 Task: Create a due date automation trigger when advanced on, on the monday of the week before a card is due add dates not starting next week at 11:00 AM.
Action: Mouse moved to (1047, 320)
Screenshot: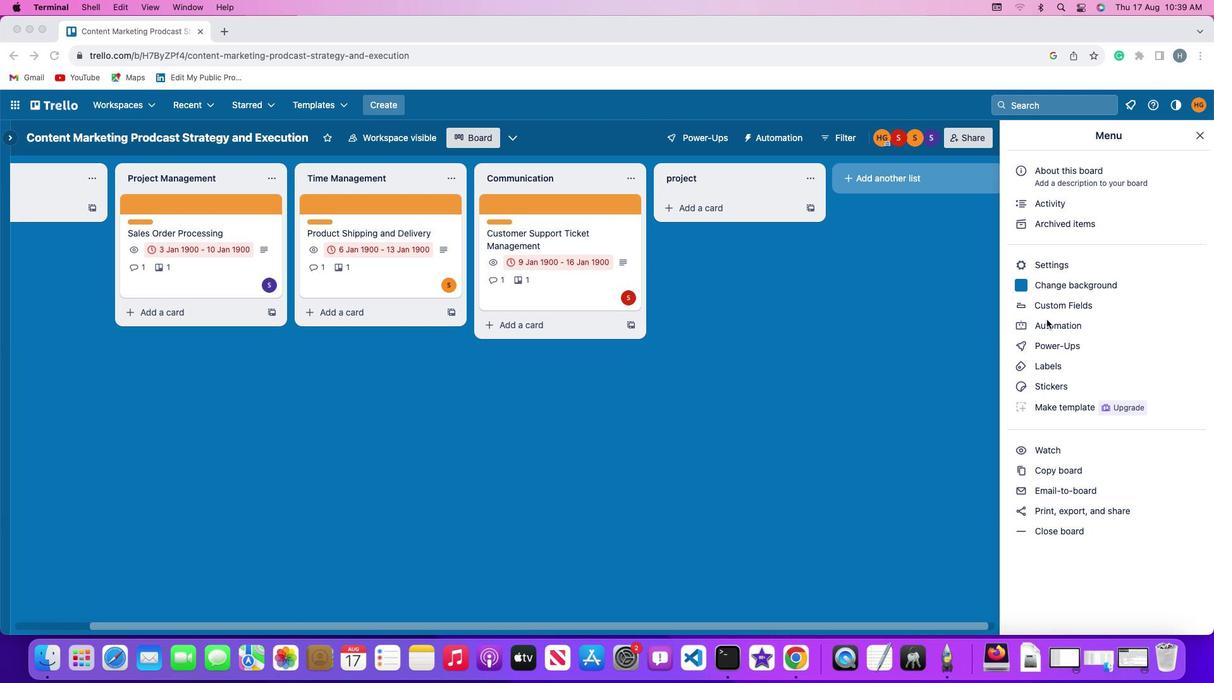 
Action: Mouse pressed left at (1047, 320)
Screenshot: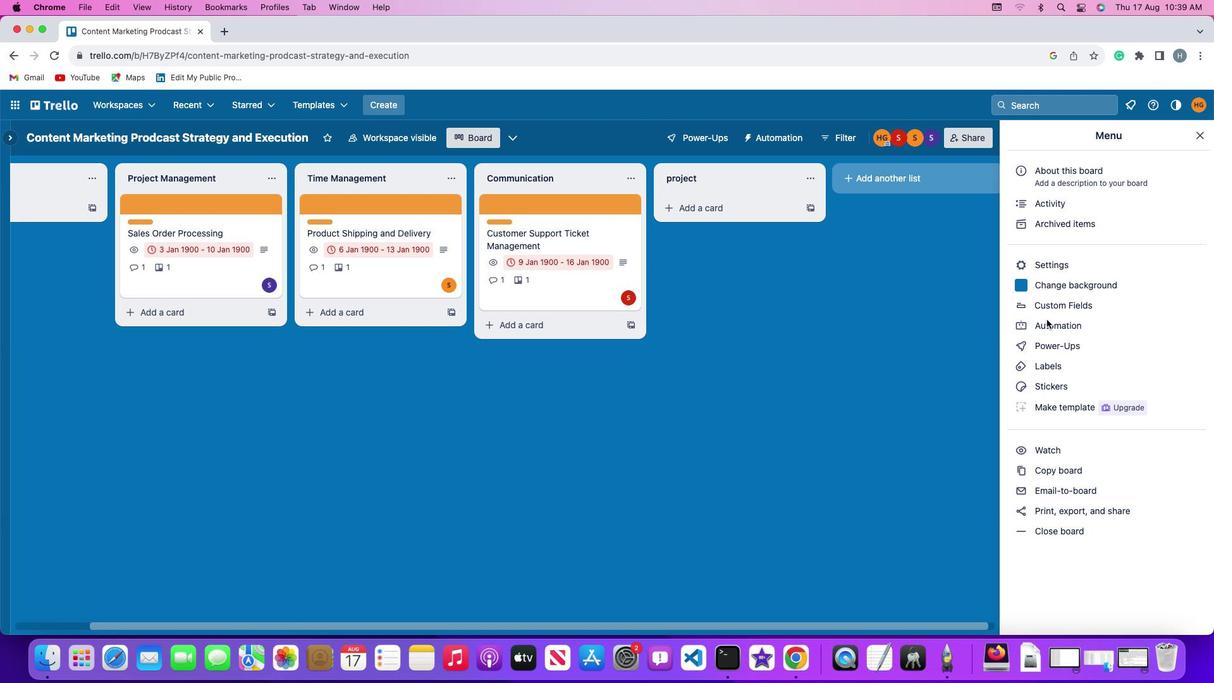 
Action: Mouse pressed left at (1047, 320)
Screenshot: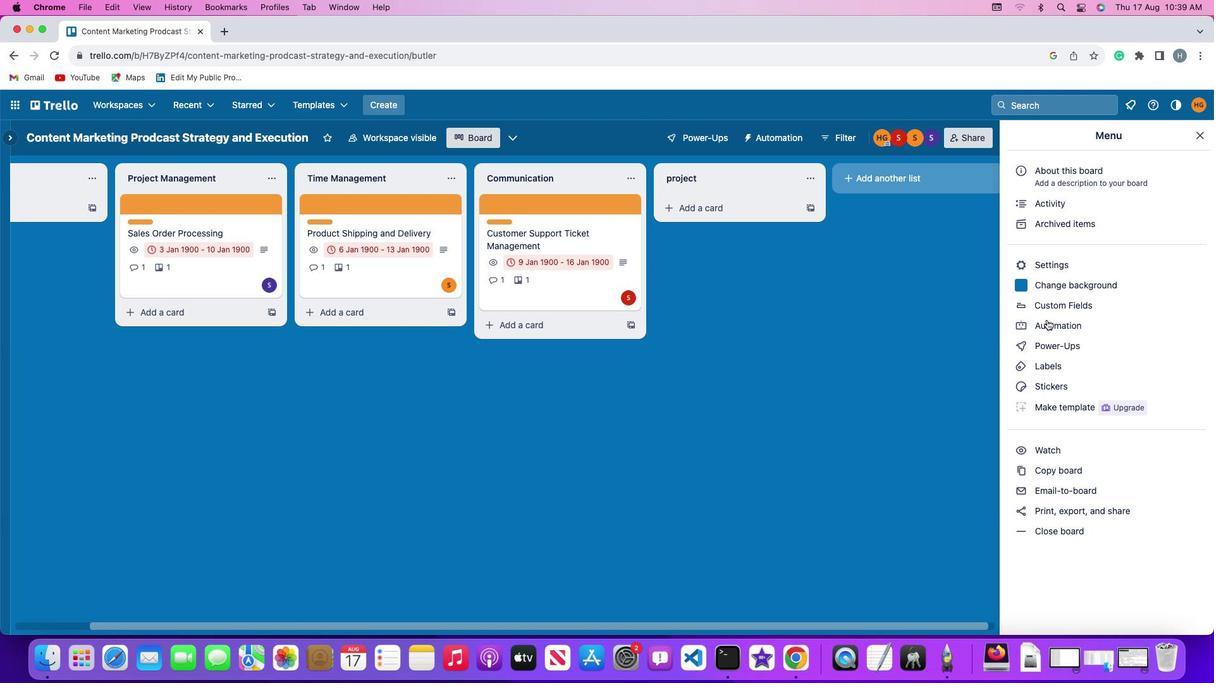 
Action: Mouse moved to (71, 295)
Screenshot: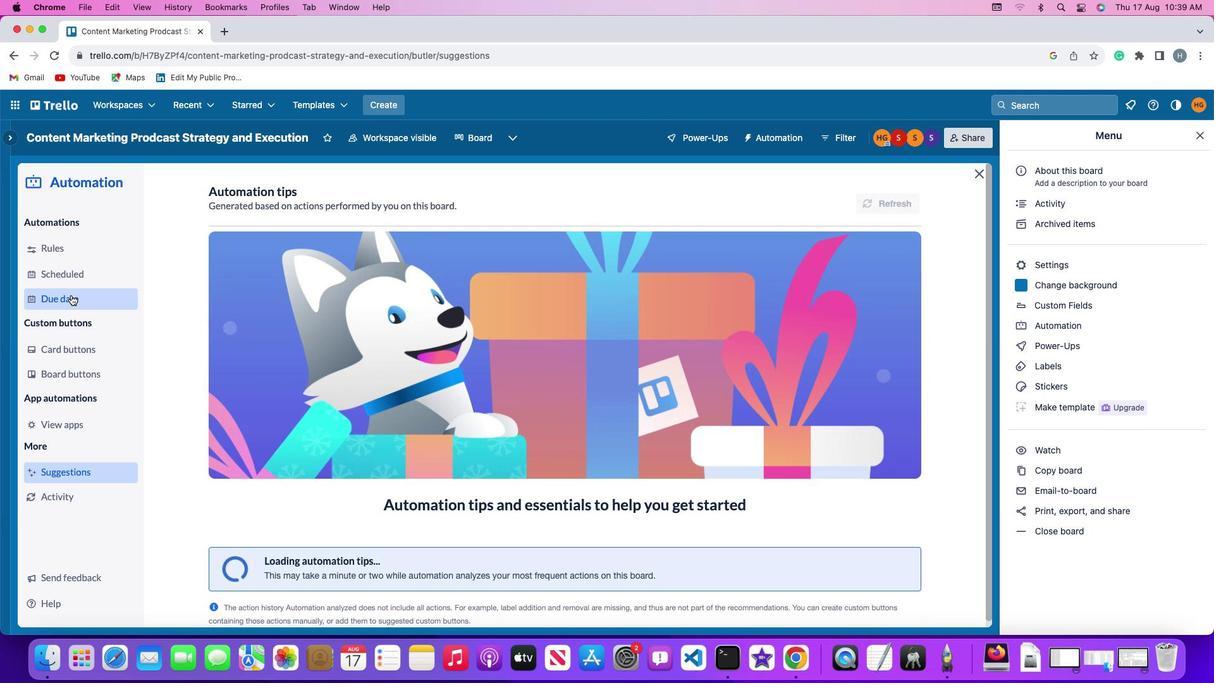 
Action: Mouse pressed left at (71, 295)
Screenshot: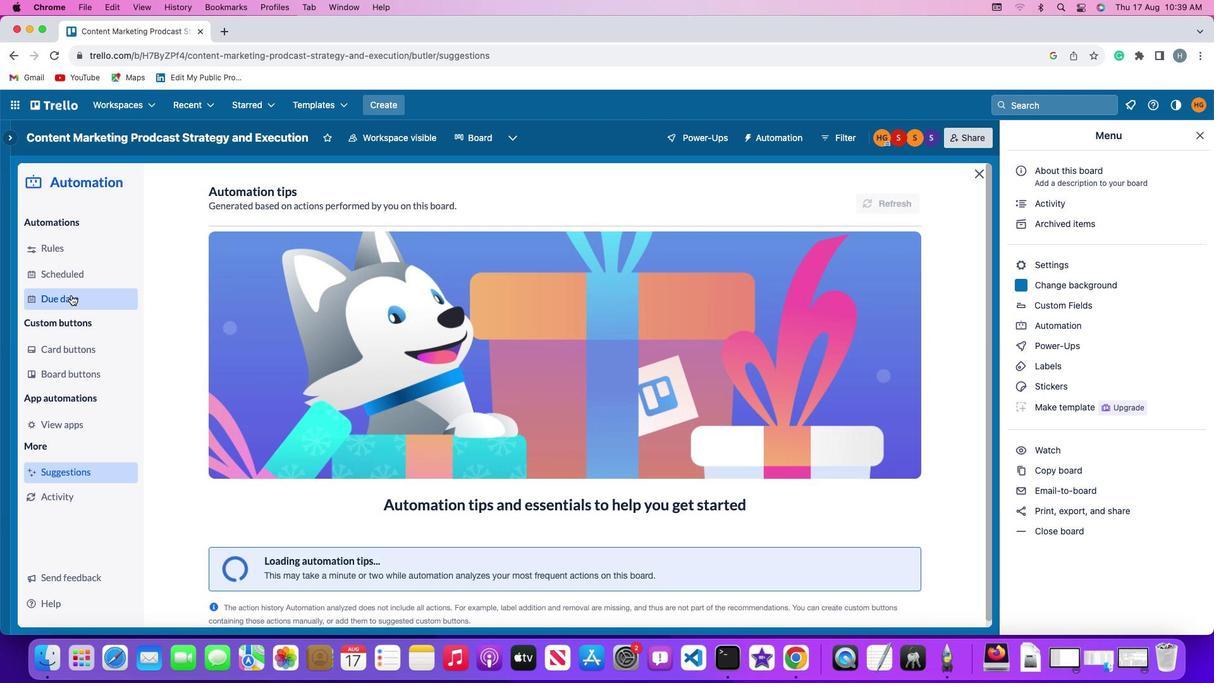 
Action: Mouse moved to (862, 196)
Screenshot: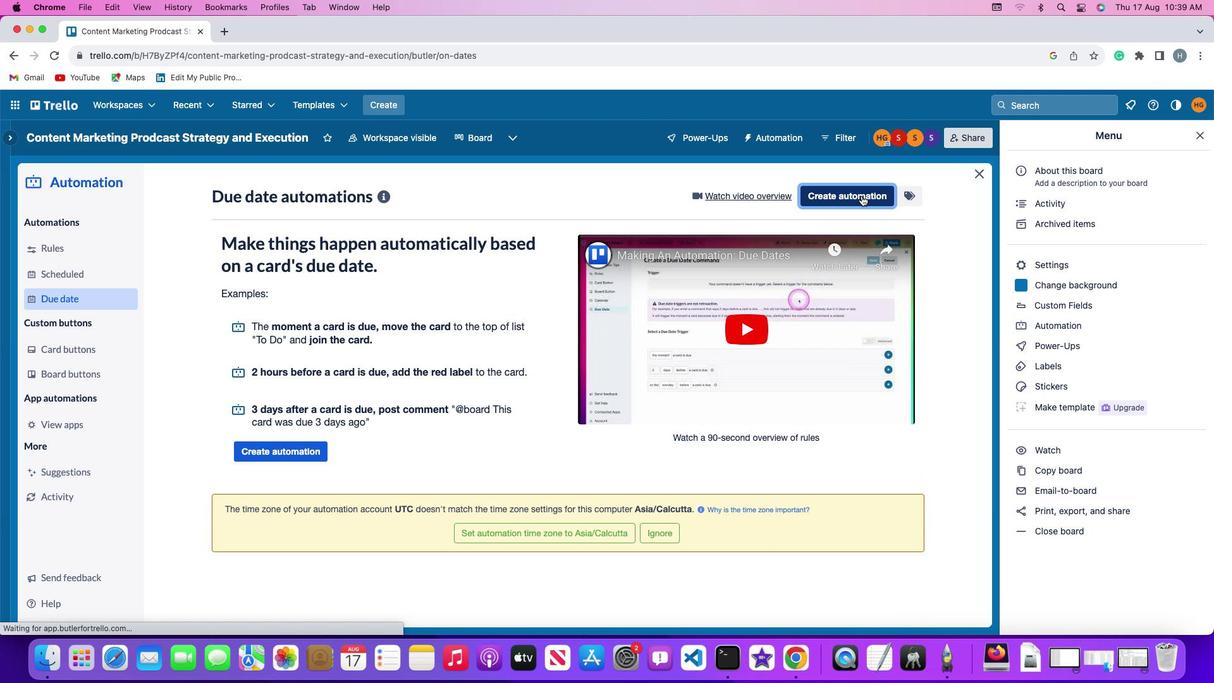 
Action: Mouse pressed left at (862, 196)
Screenshot: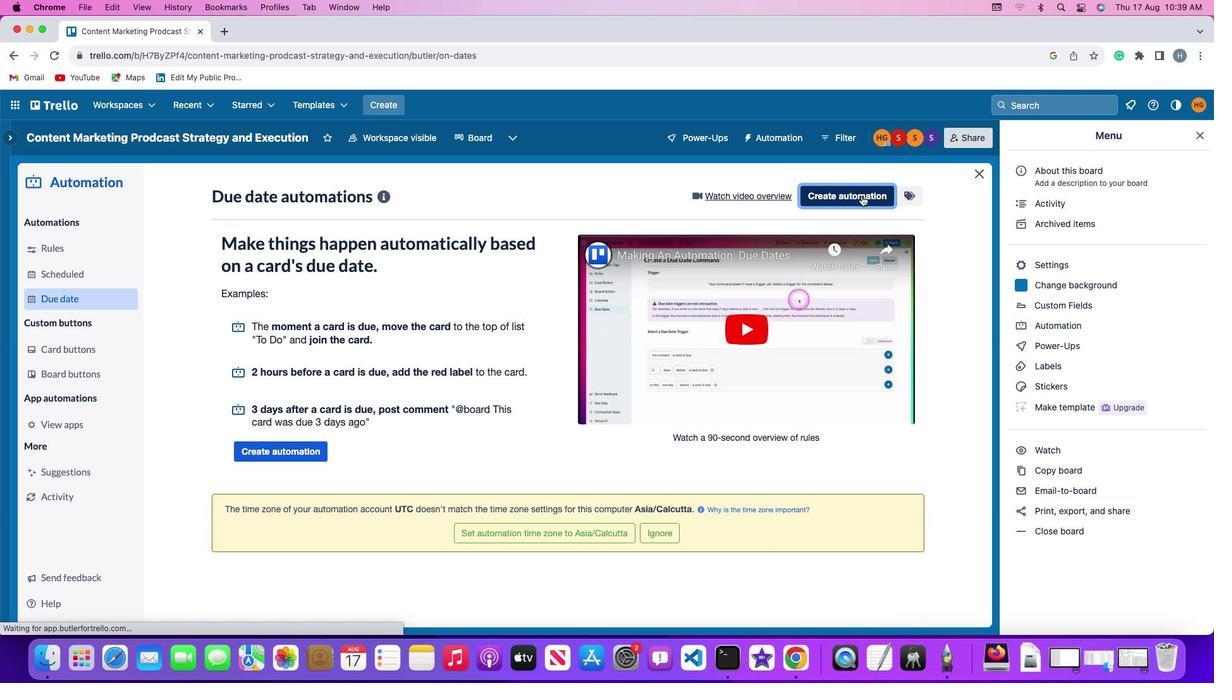 
Action: Mouse moved to (239, 316)
Screenshot: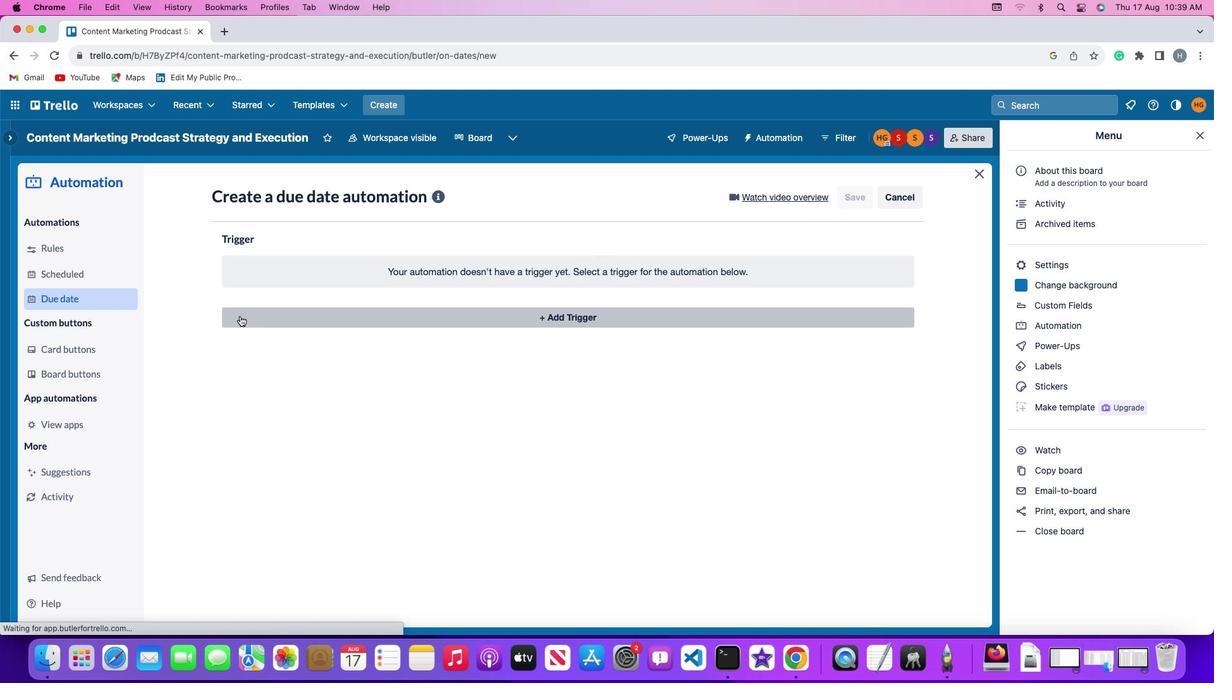 
Action: Mouse pressed left at (239, 316)
Screenshot: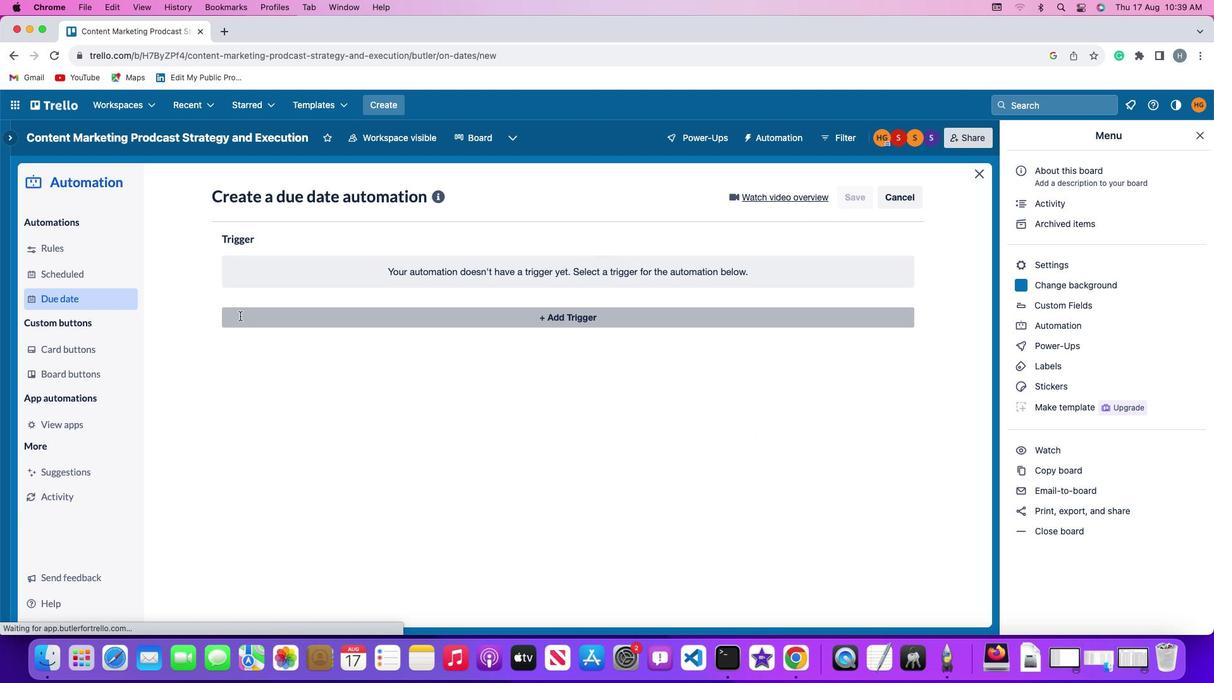
Action: Mouse moved to (278, 546)
Screenshot: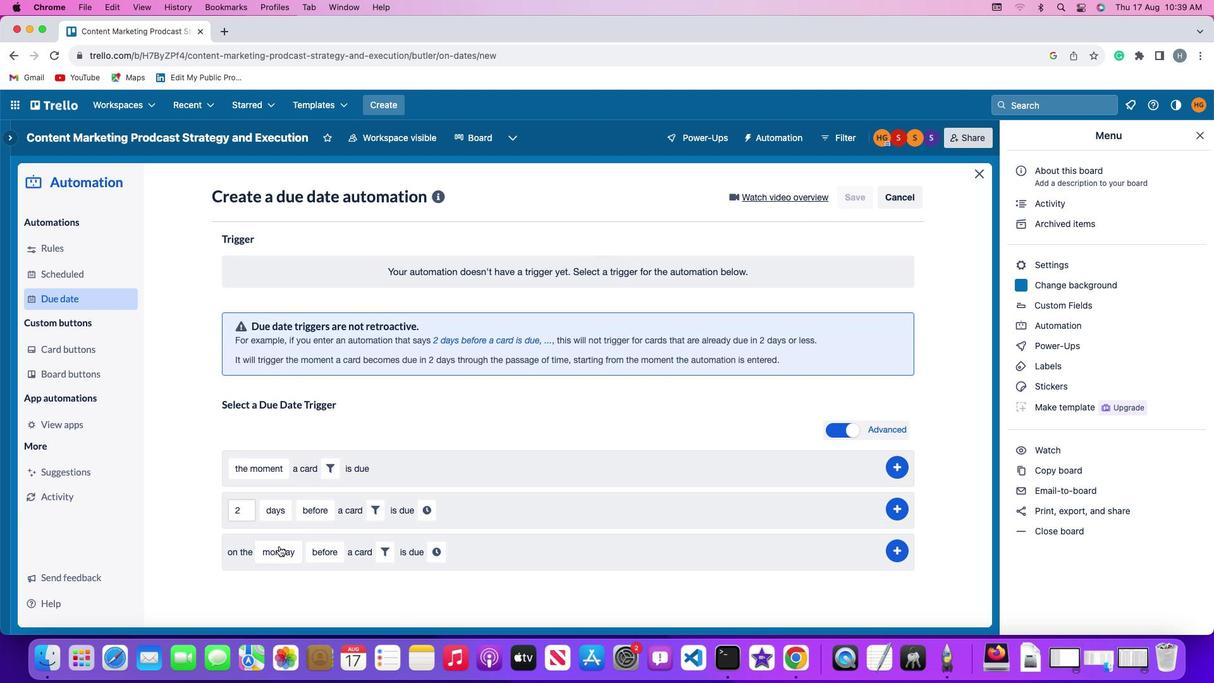
Action: Mouse pressed left at (278, 546)
Screenshot: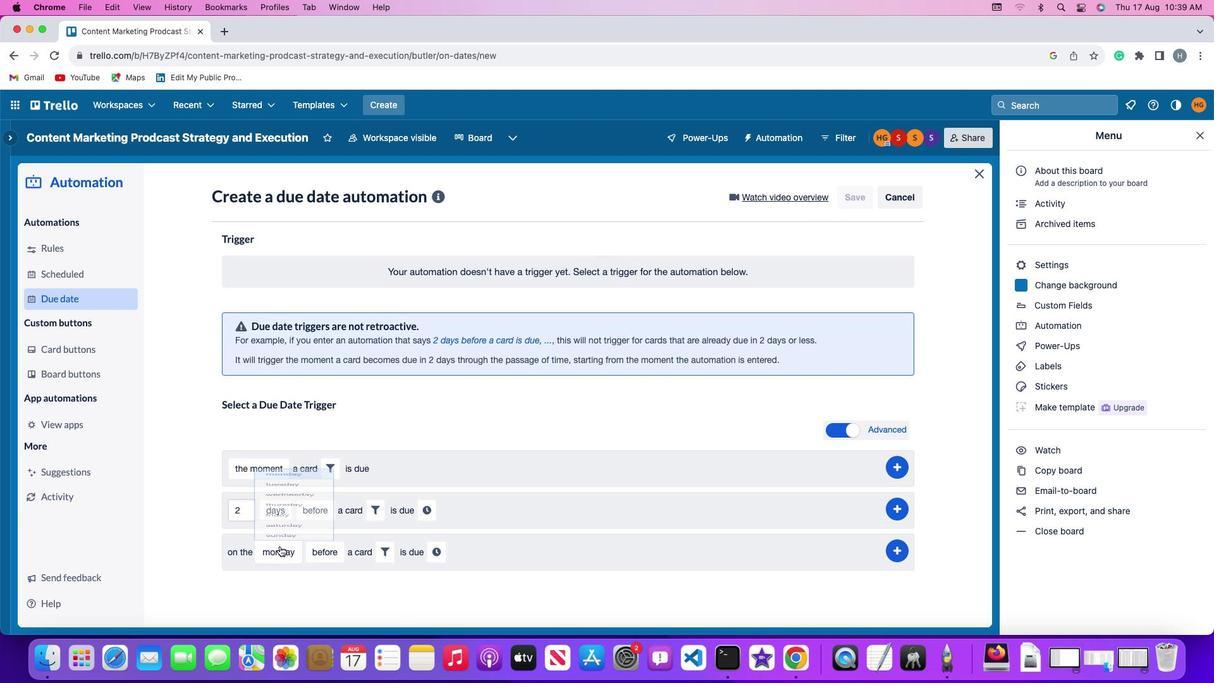
Action: Mouse moved to (301, 377)
Screenshot: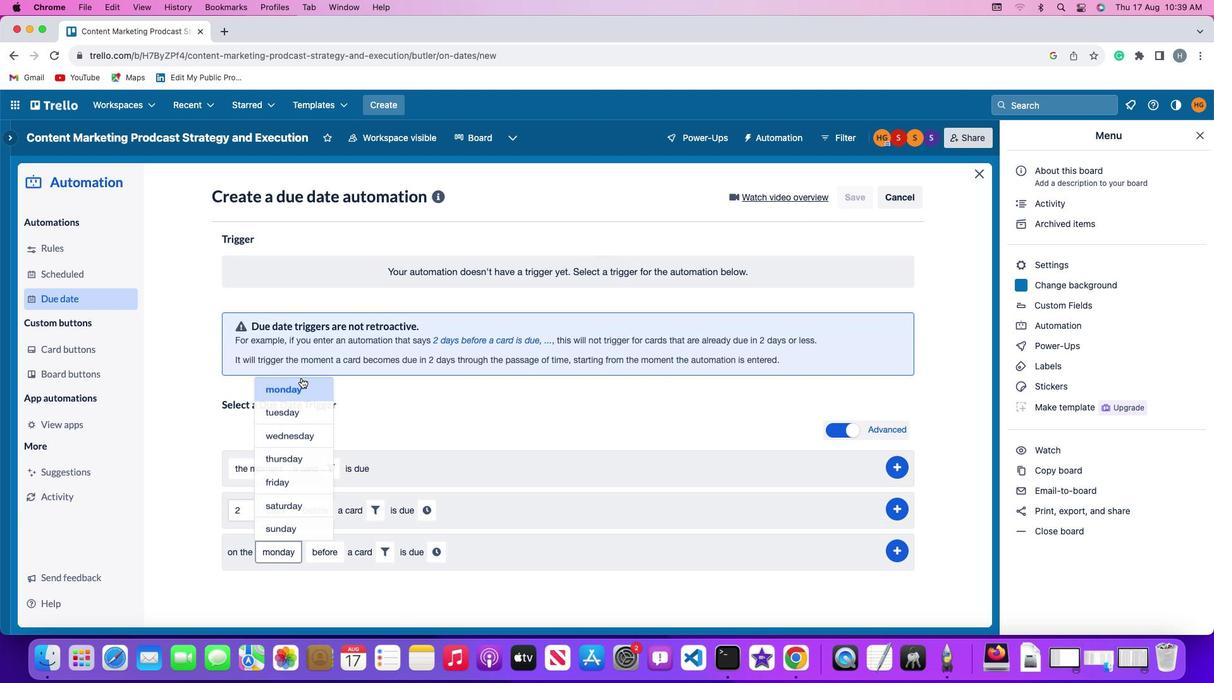 
Action: Mouse pressed left at (301, 377)
Screenshot: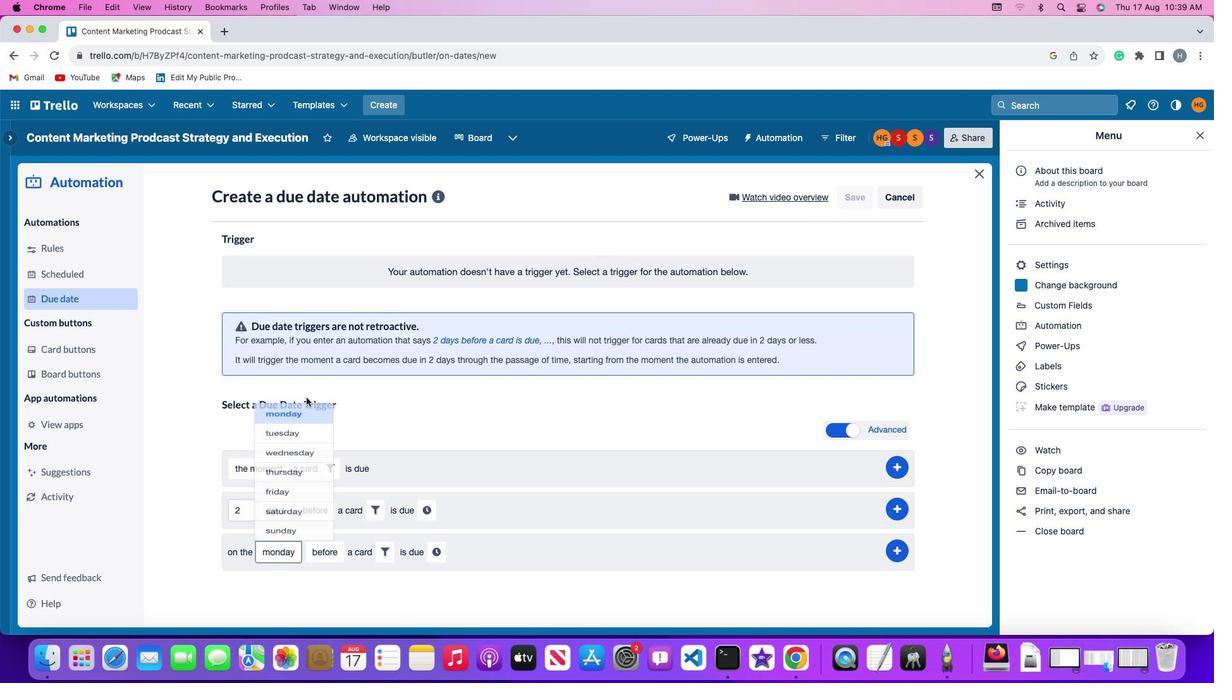 
Action: Mouse moved to (321, 559)
Screenshot: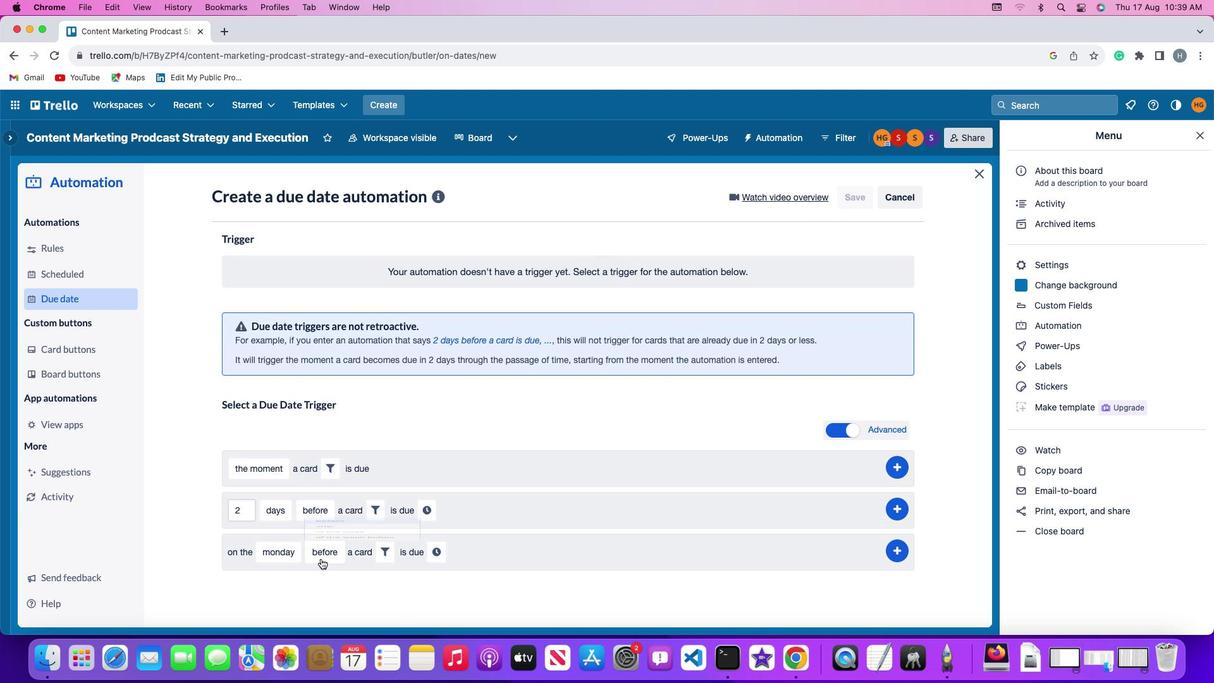 
Action: Mouse pressed left at (321, 559)
Screenshot: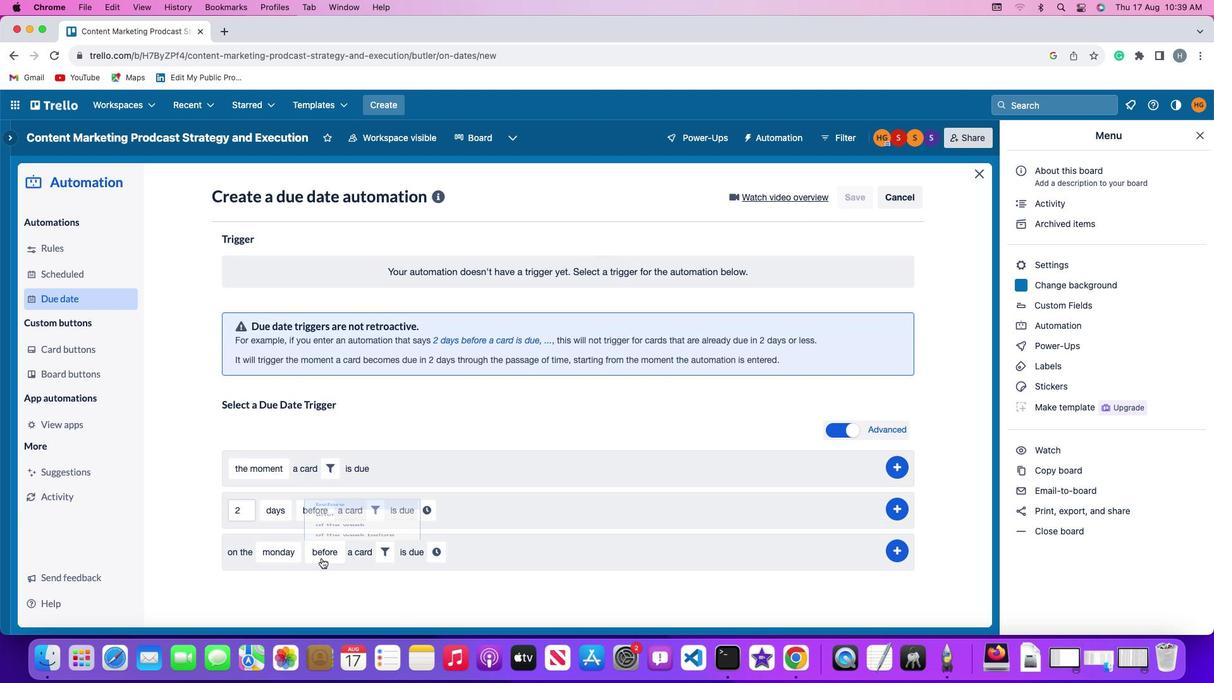 
Action: Mouse moved to (334, 525)
Screenshot: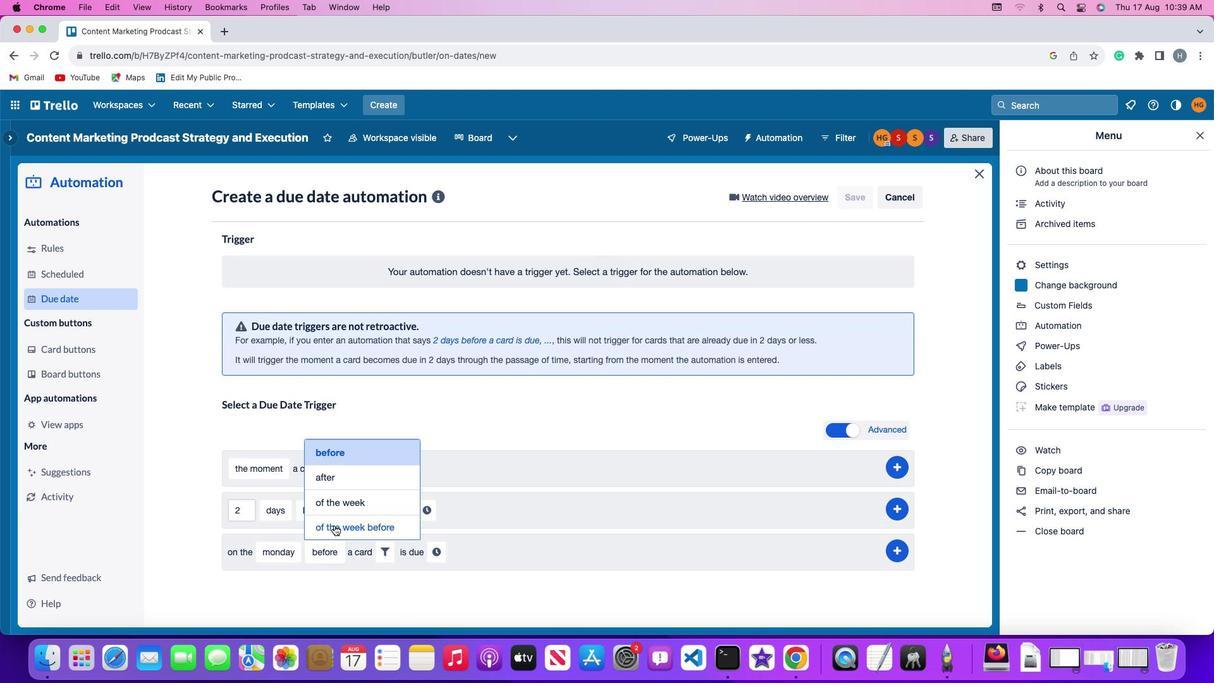
Action: Mouse pressed left at (334, 525)
Screenshot: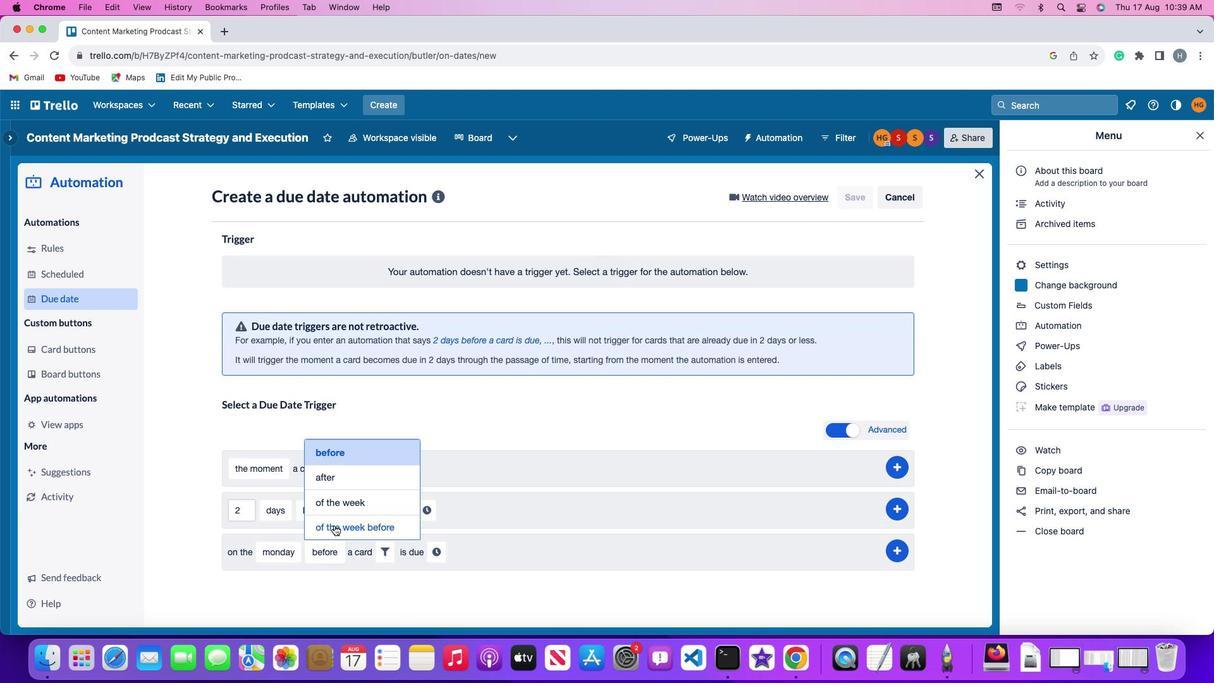 
Action: Mouse moved to (437, 554)
Screenshot: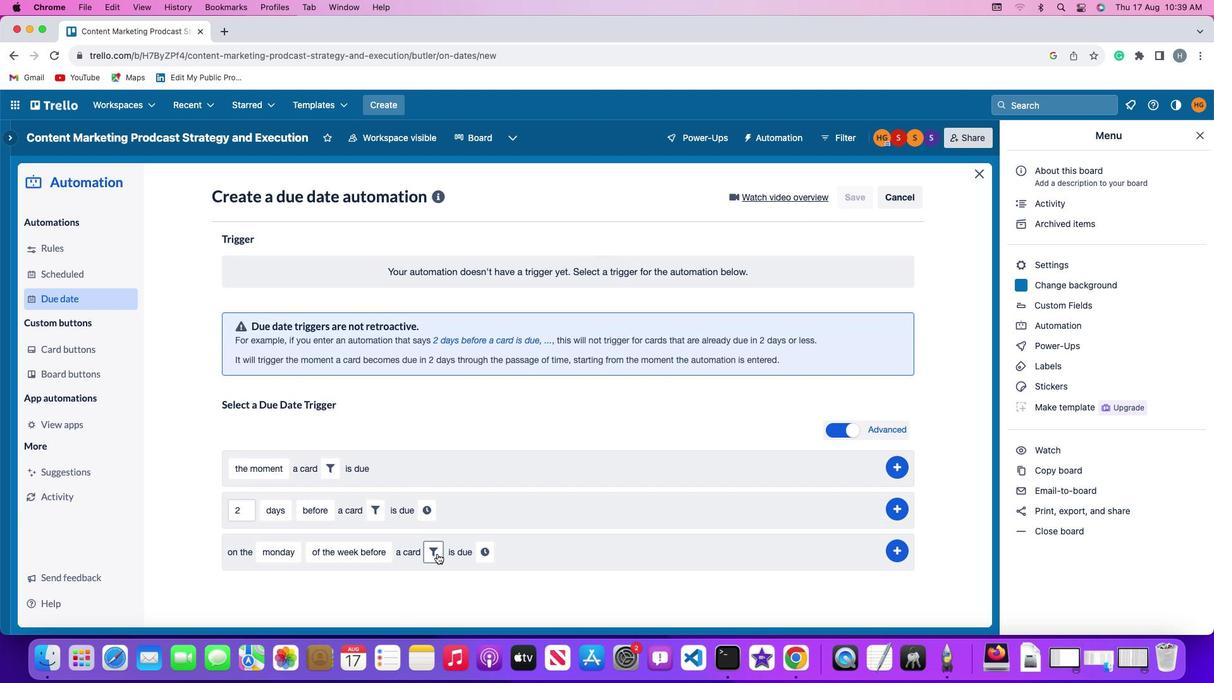 
Action: Mouse pressed left at (437, 554)
Screenshot: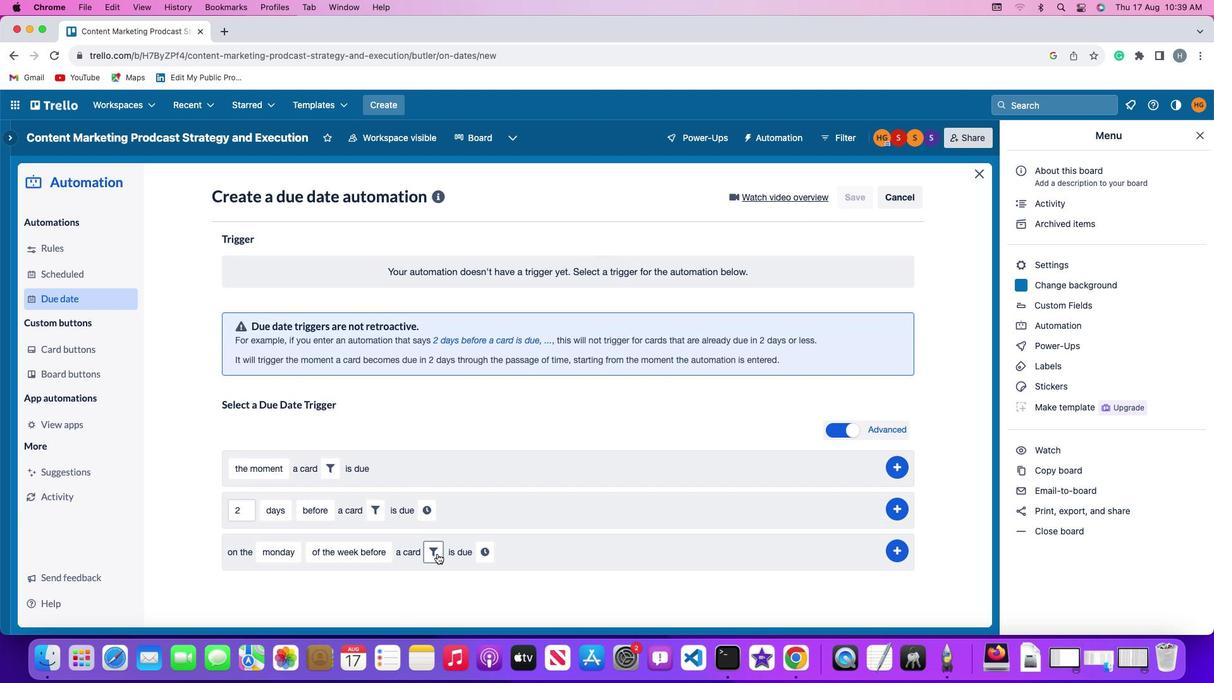 
Action: Mouse moved to (501, 592)
Screenshot: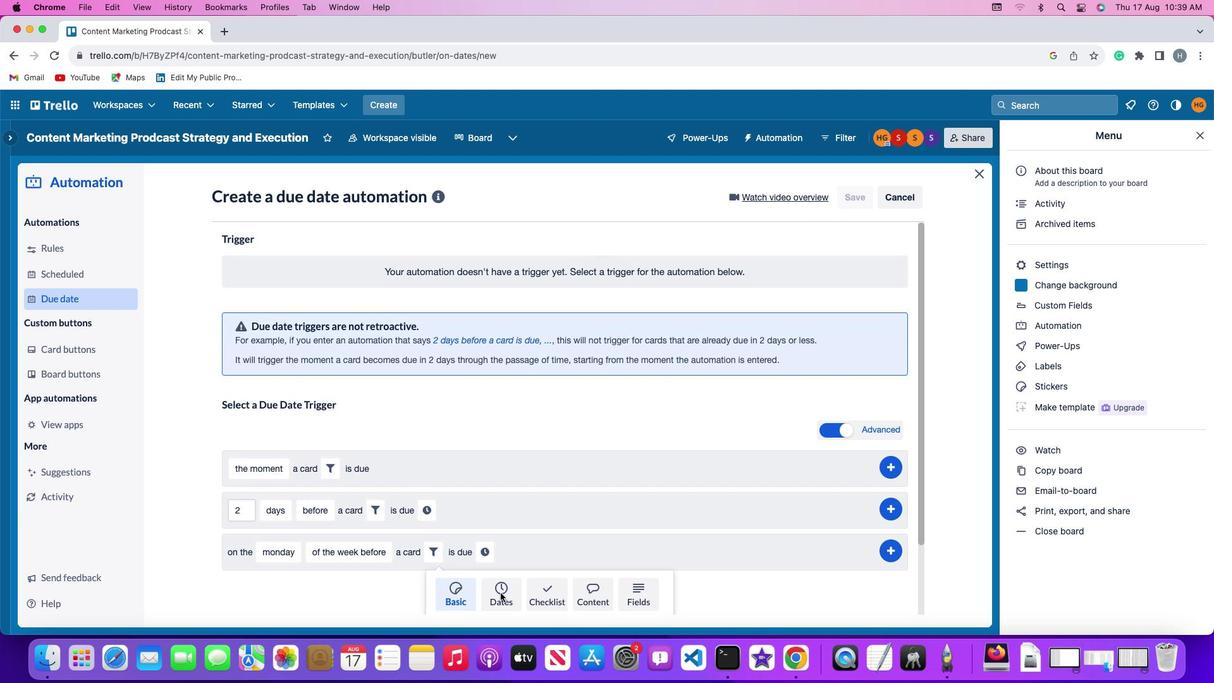 
Action: Mouse pressed left at (501, 592)
Screenshot: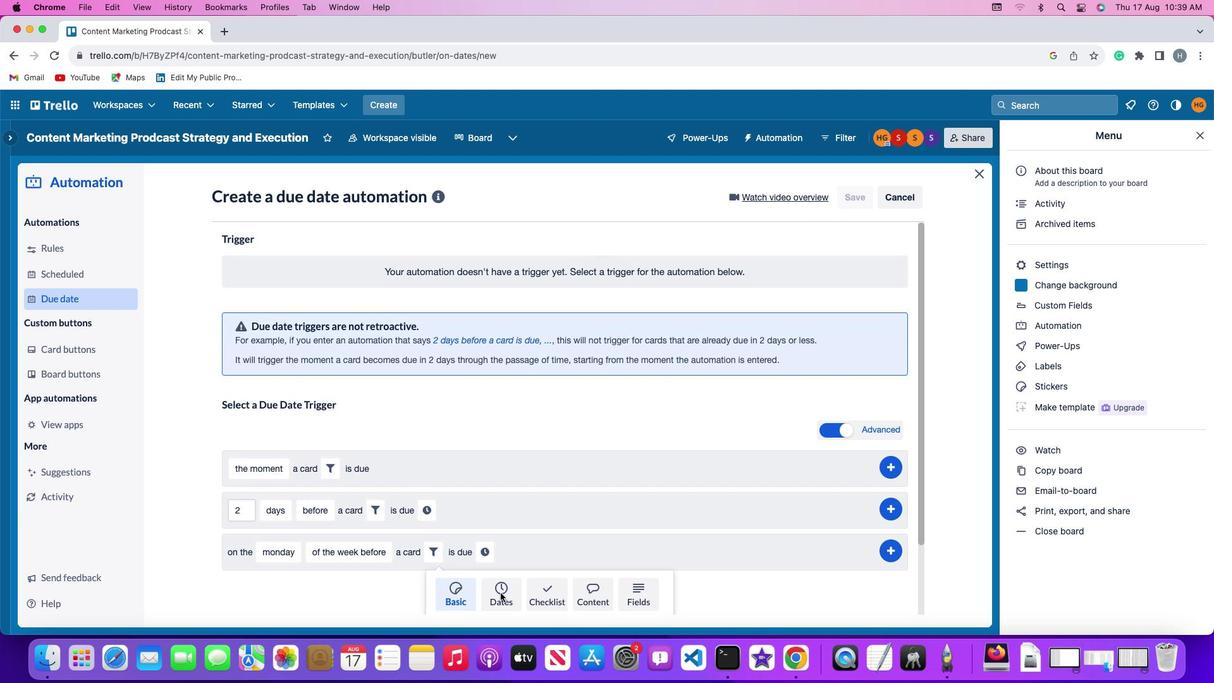 
Action: Mouse moved to (379, 590)
Screenshot: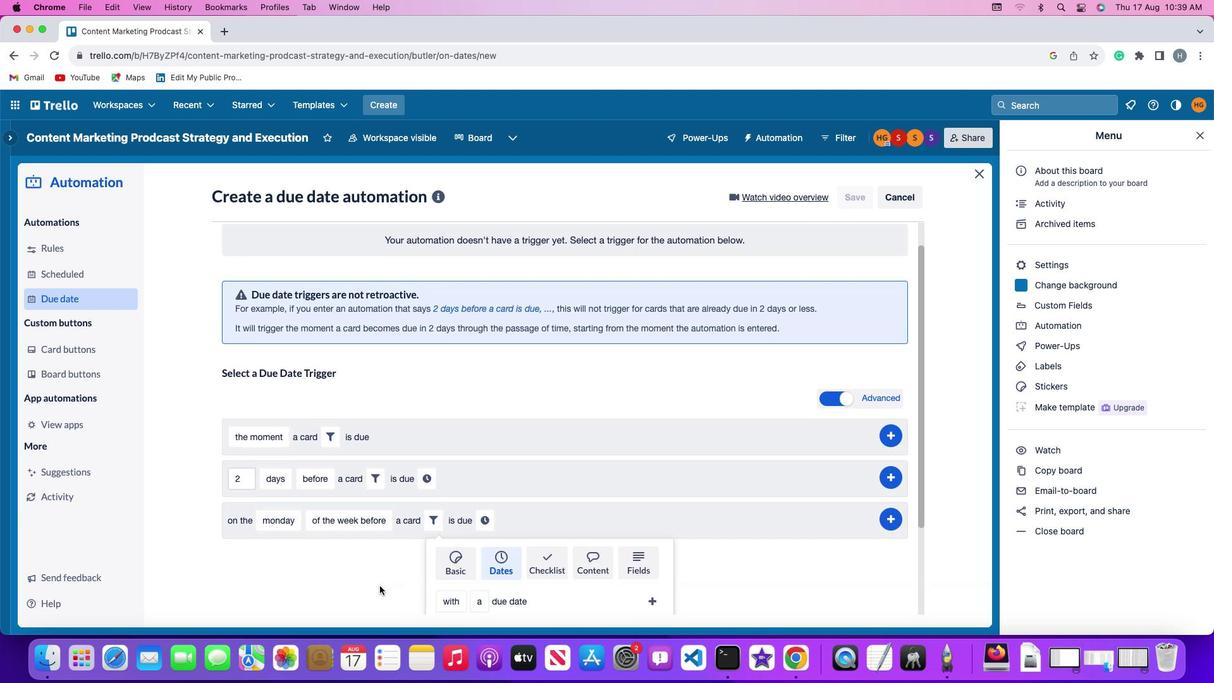 
Action: Mouse scrolled (379, 590) with delta (0, 0)
Screenshot: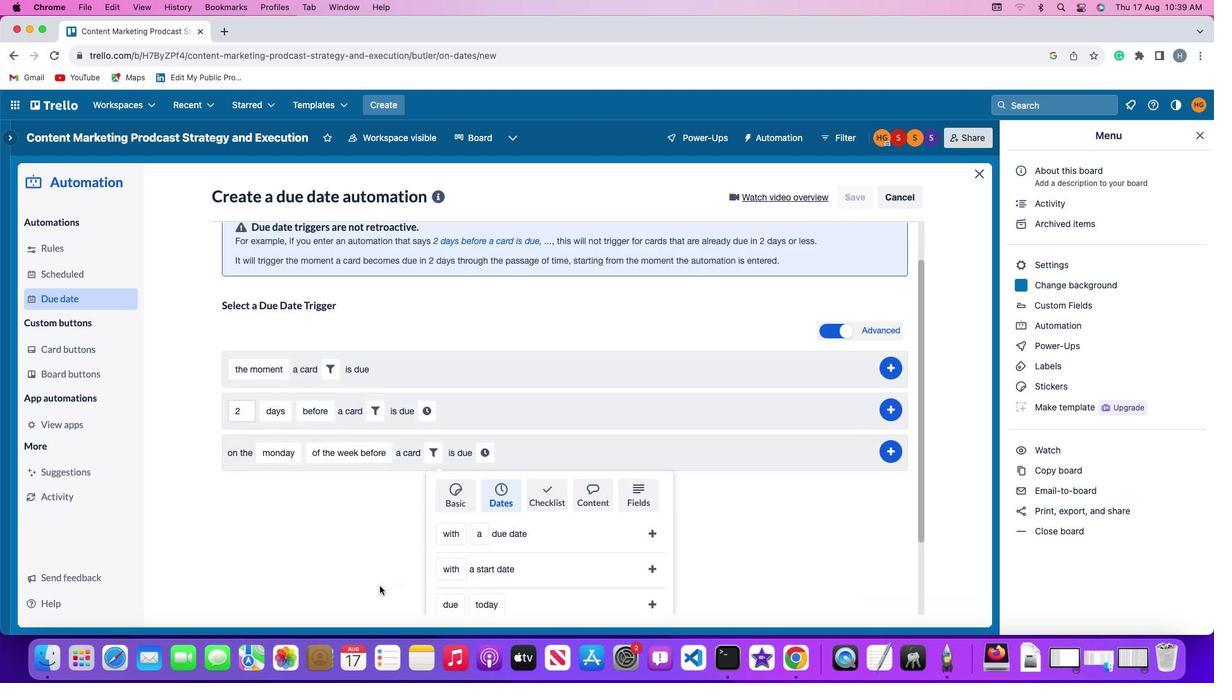 
Action: Mouse scrolled (379, 590) with delta (0, 0)
Screenshot: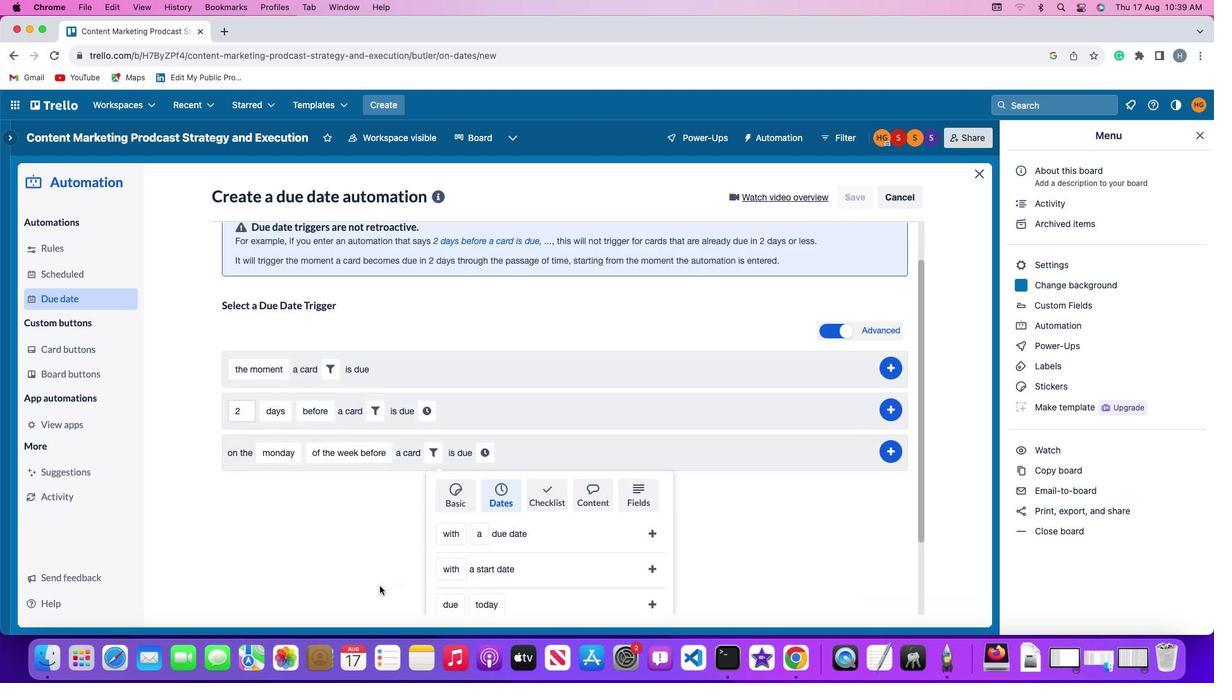 
Action: Mouse scrolled (379, 590) with delta (0, -2)
Screenshot: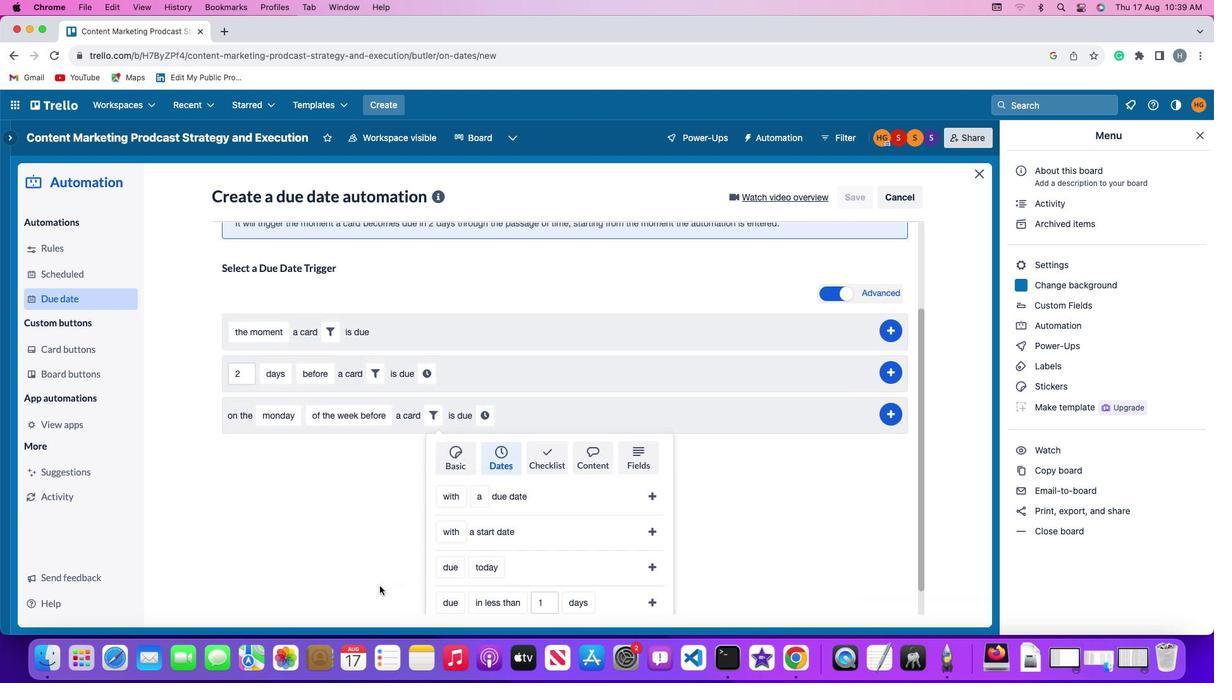 
Action: Mouse moved to (380, 590)
Screenshot: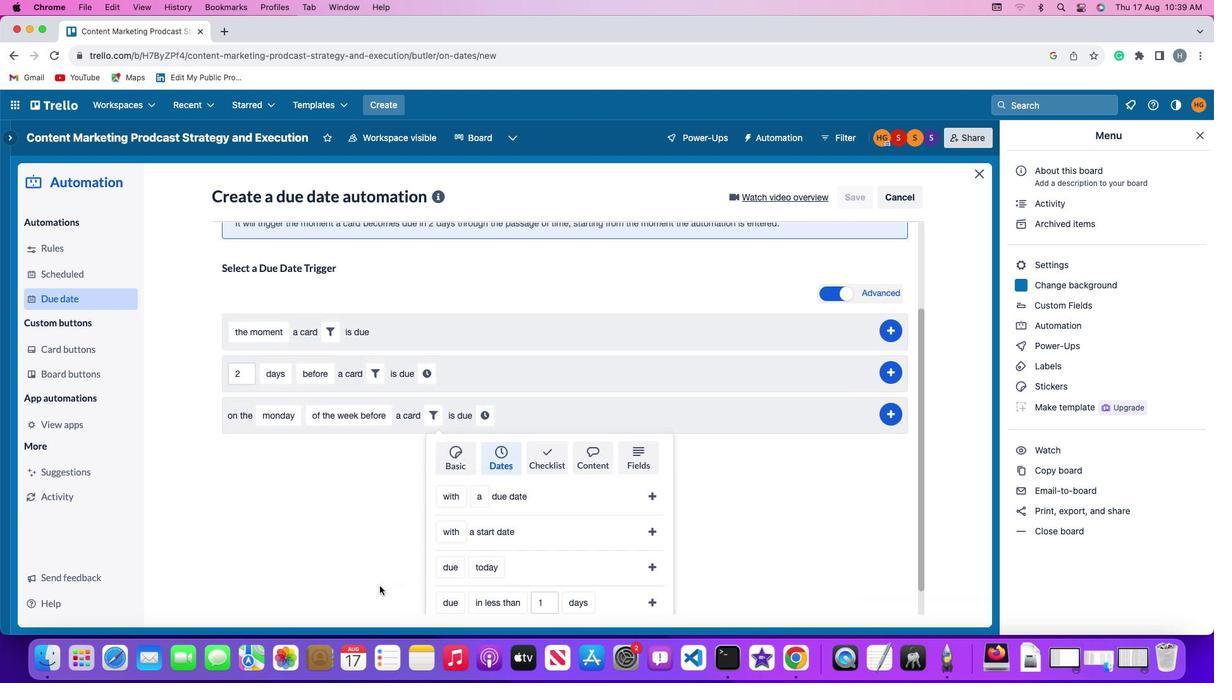
Action: Mouse scrolled (380, 590) with delta (0, -3)
Screenshot: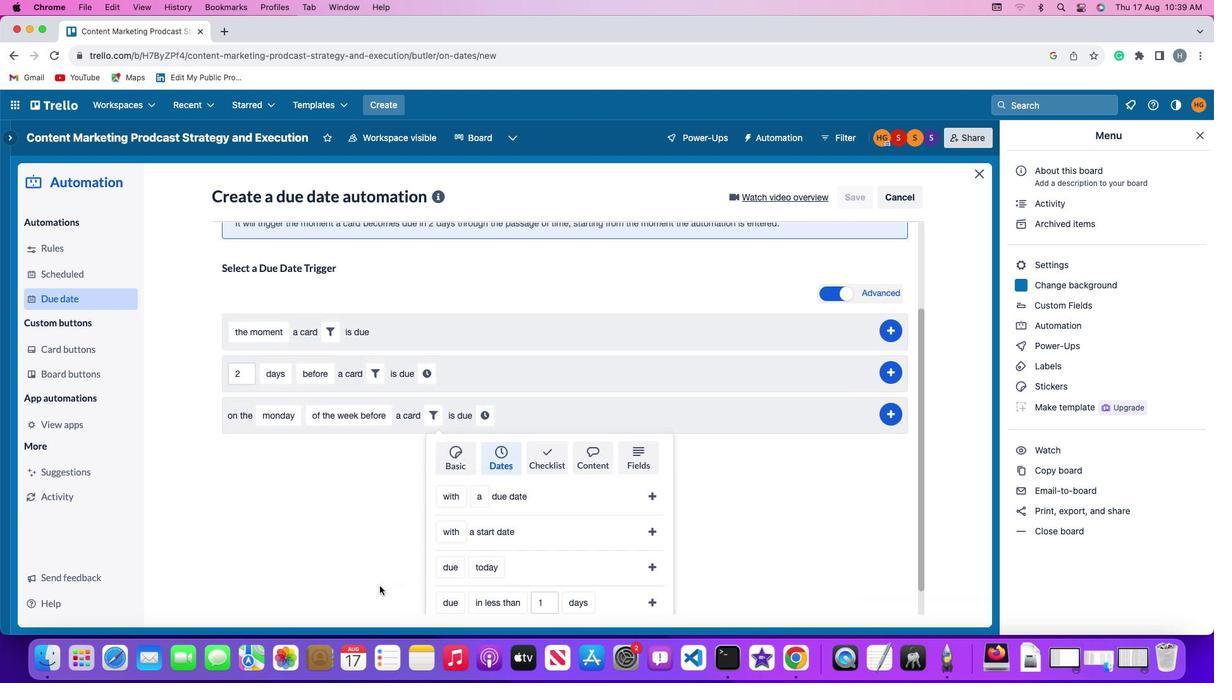 
Action: Mouse moved to (380, 589)
Screenshot: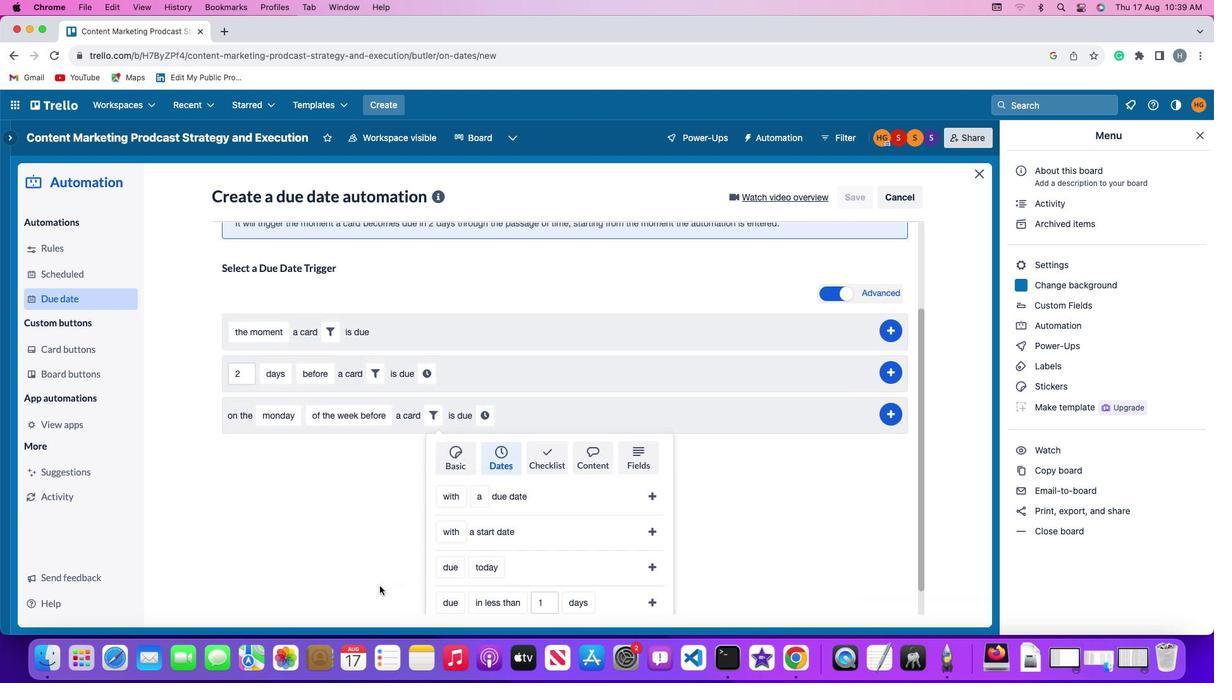 
Action: Mouse scrolled (380, 589) with delta (0, -3)
Screenshot: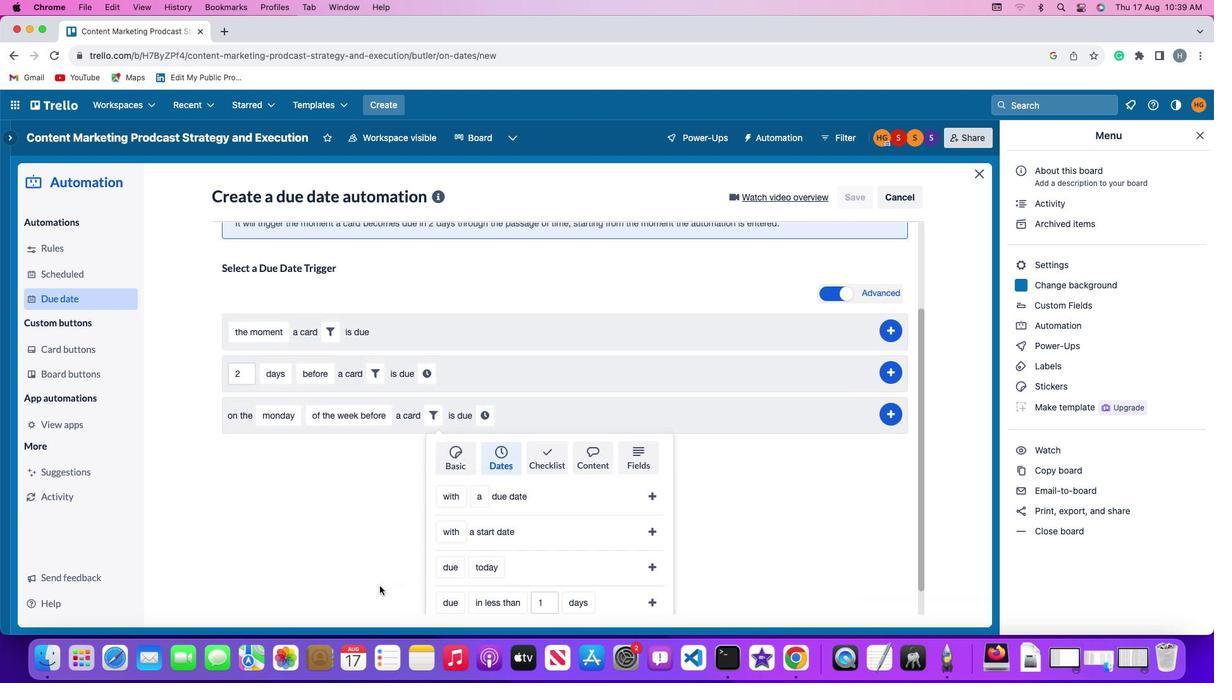 
Action: Mouse moved to (380, 587)
Screenshot: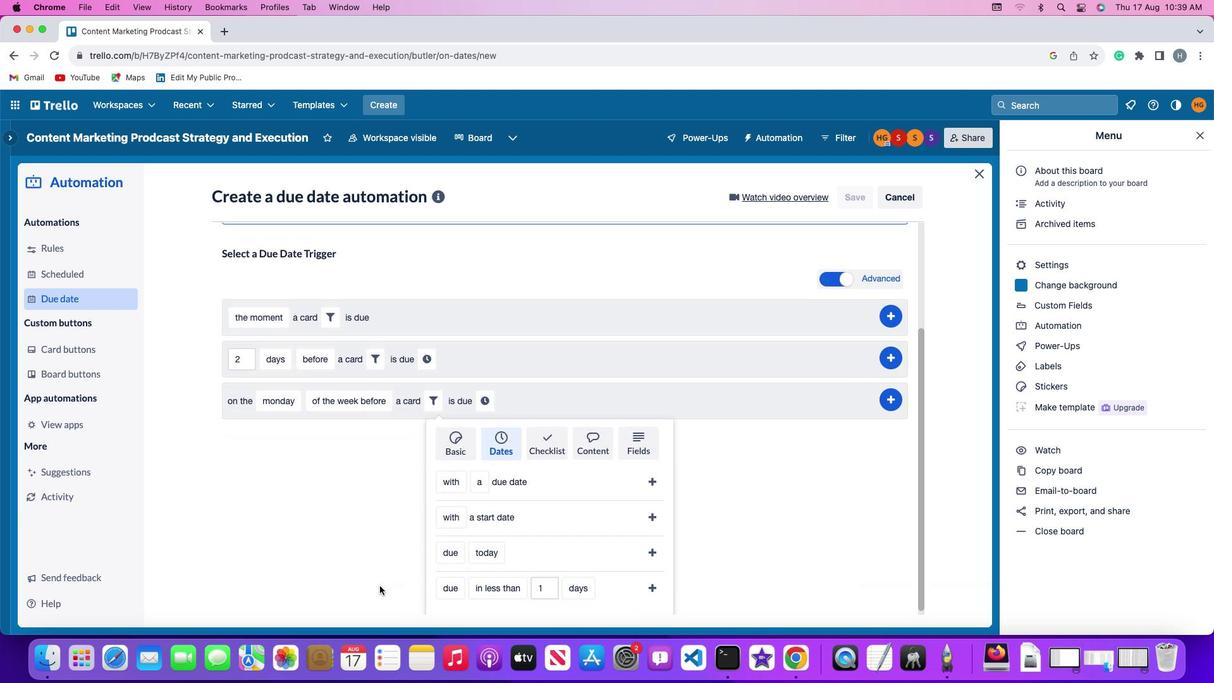 
Action: Mouse scrolled (380, 587) with delta (0, -4)
Screenshot: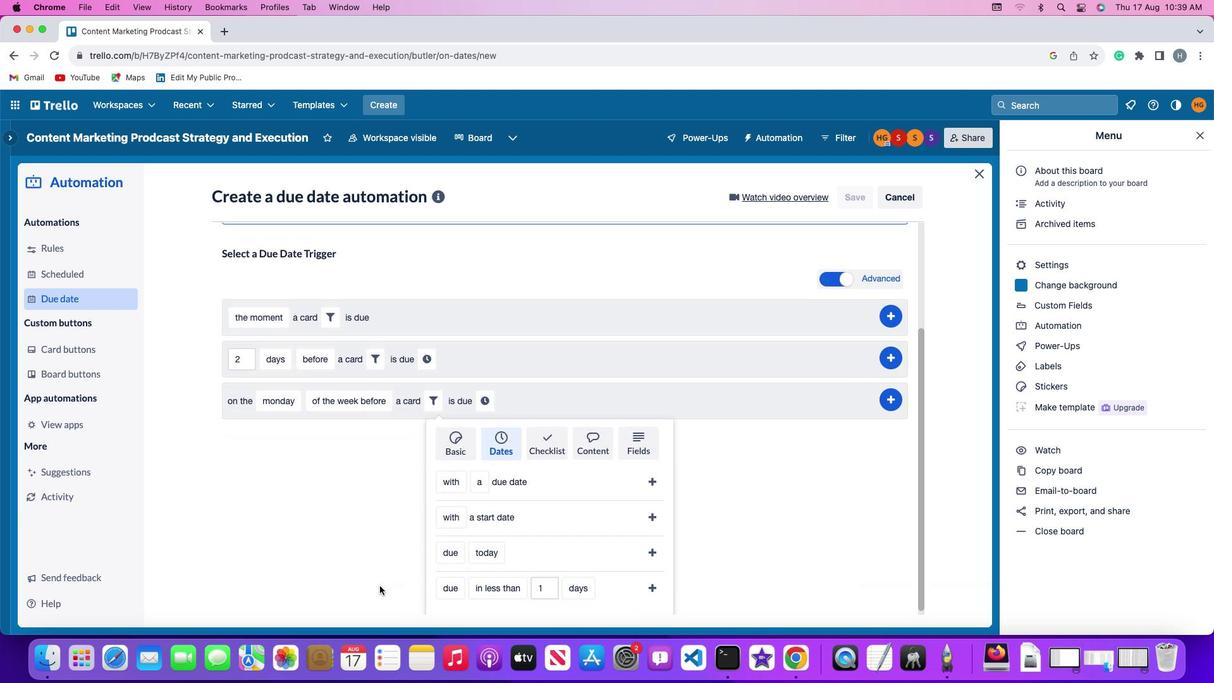 
Action: Mouse moved to (379, 586)
Screenshot: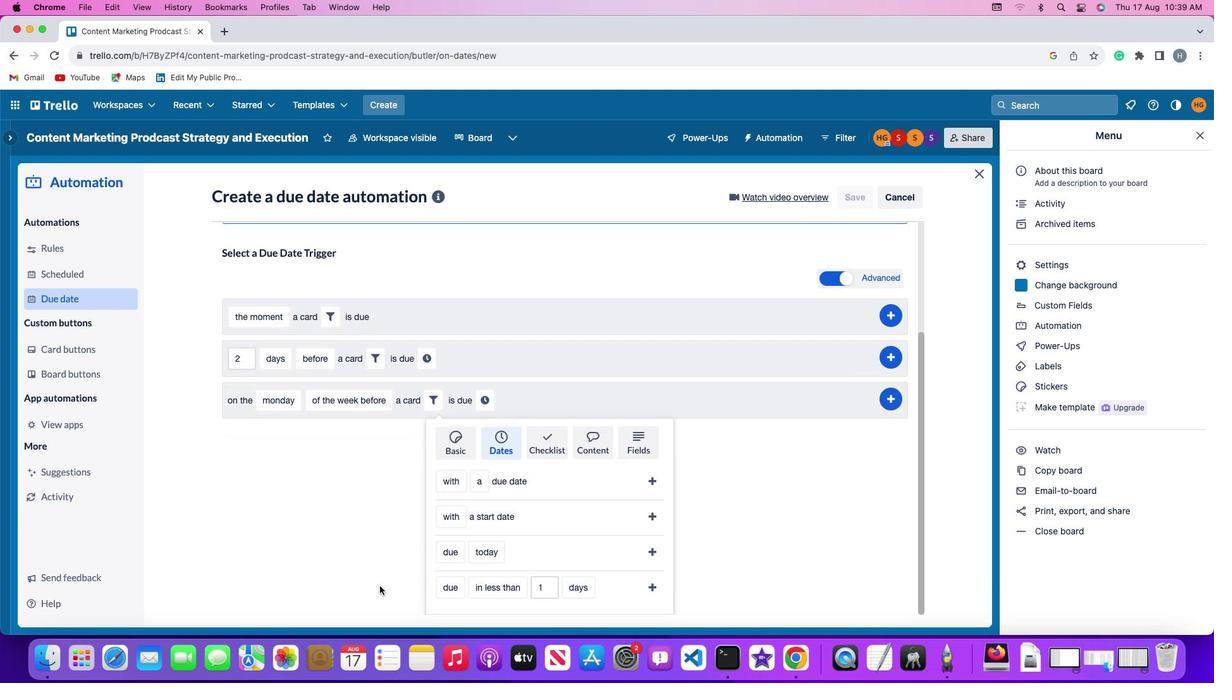 
Action: Mouse scrolled (379, 586) with delta (0, 0)
Screenshot: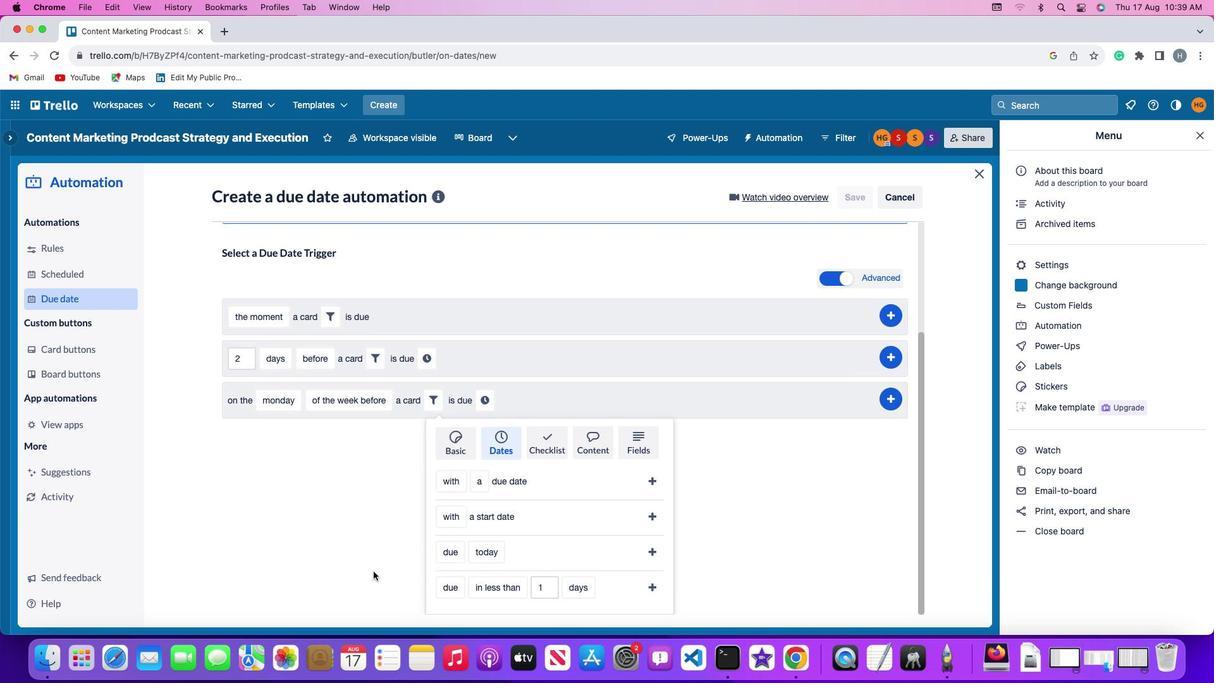 
Action: Mouse scrolled (379, 586) with delta (0, 0)
Screenshot: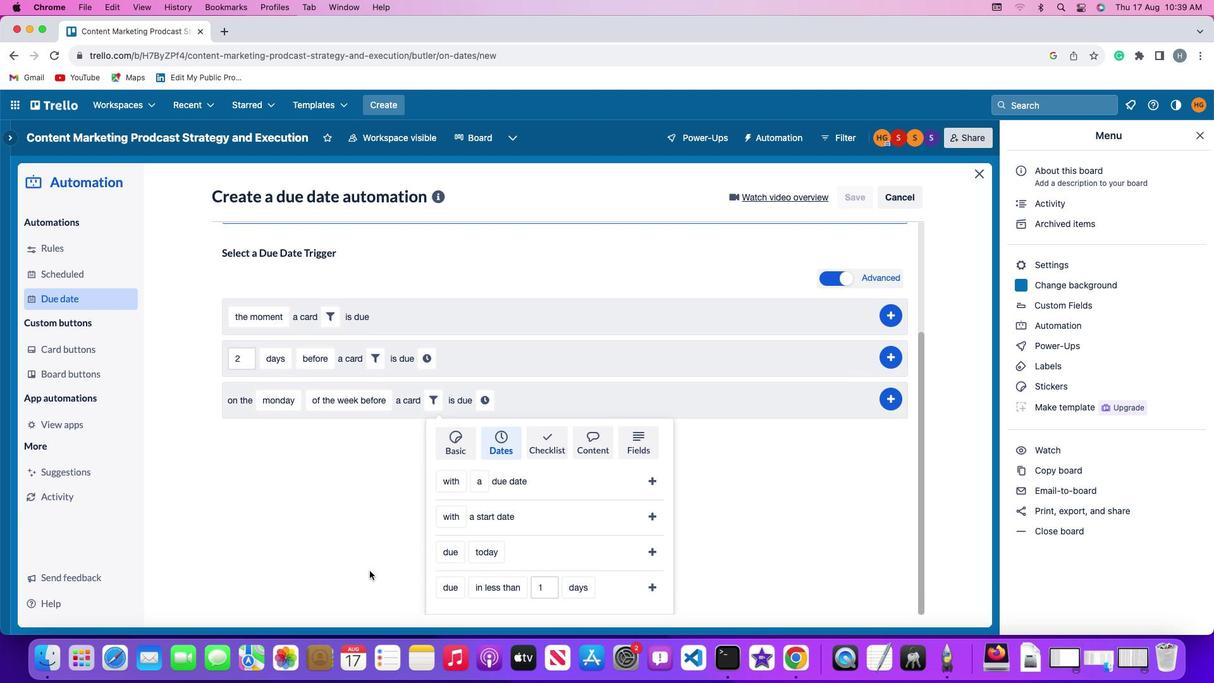 
Action: Mouse moved to (379, 585)
Screenshot: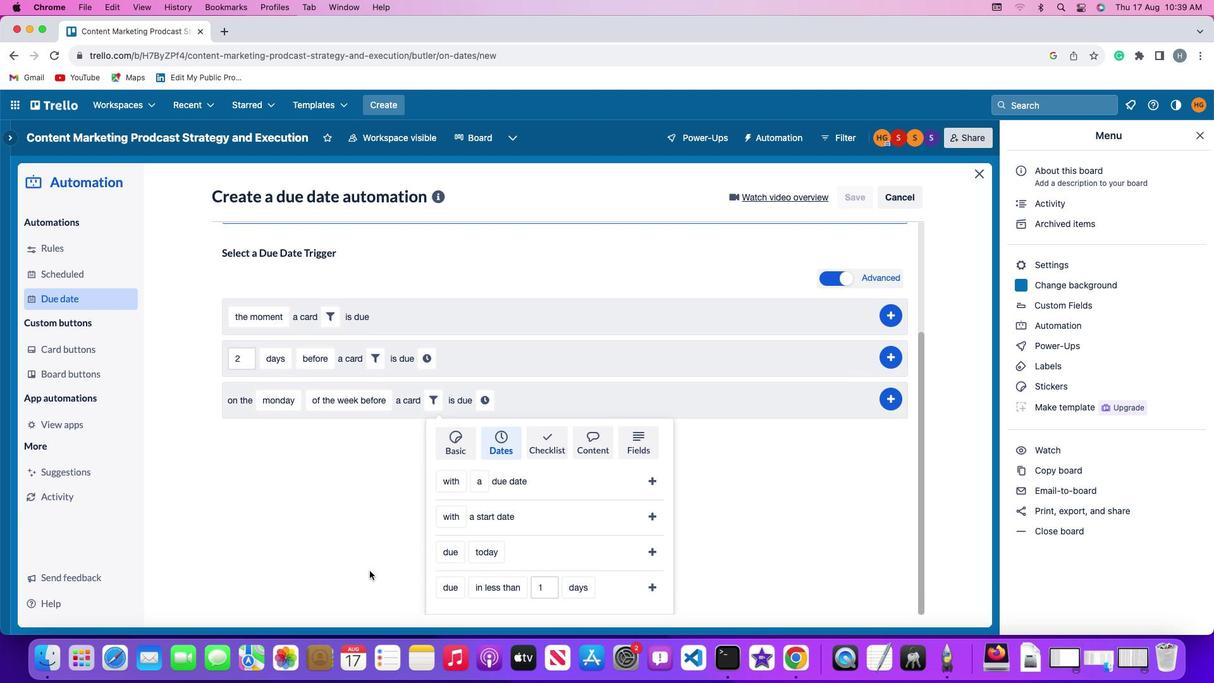 
Action: Mouse scrolled (379, 585) with delta (0, -1)
Screenshot: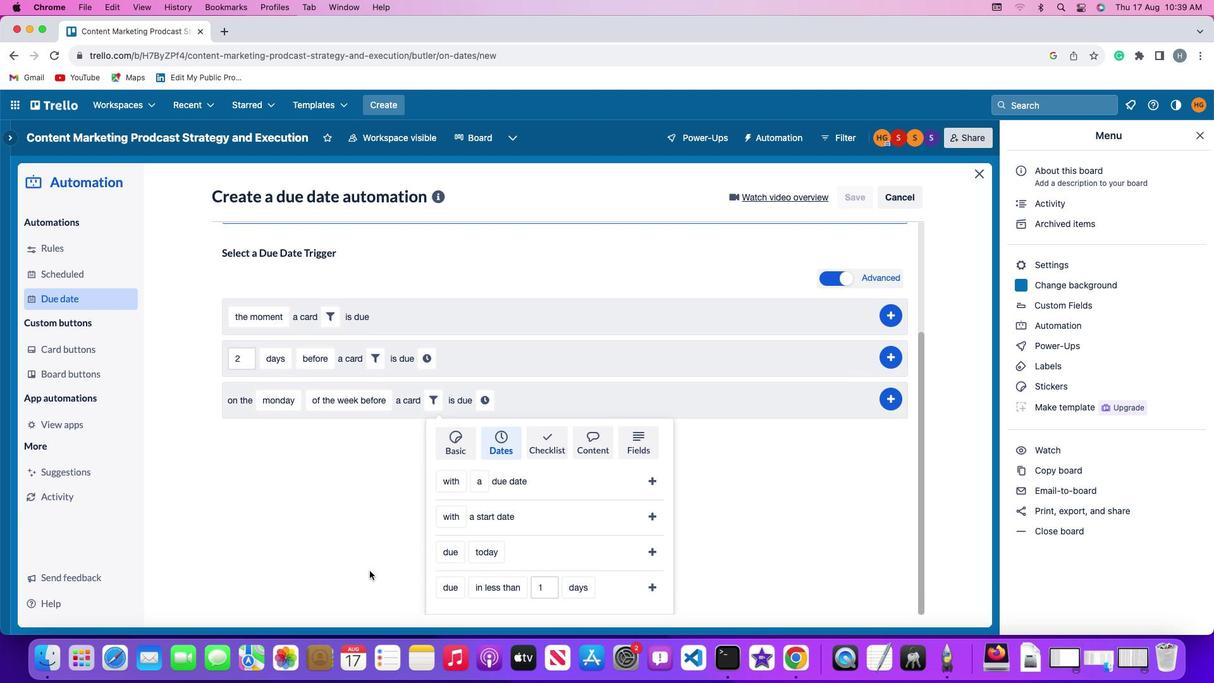 
Action: Mouse moved to (448, 558)
Screenshot: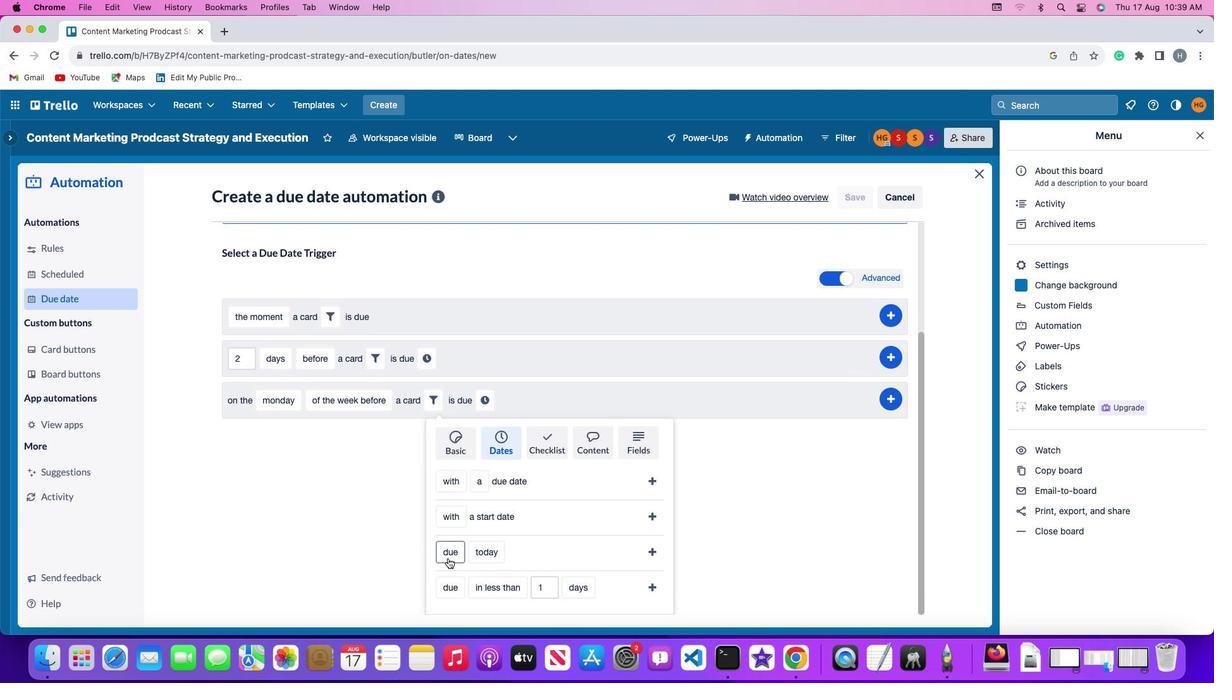 
Action: Mouse pressed left at (448, 558)
Screenshot: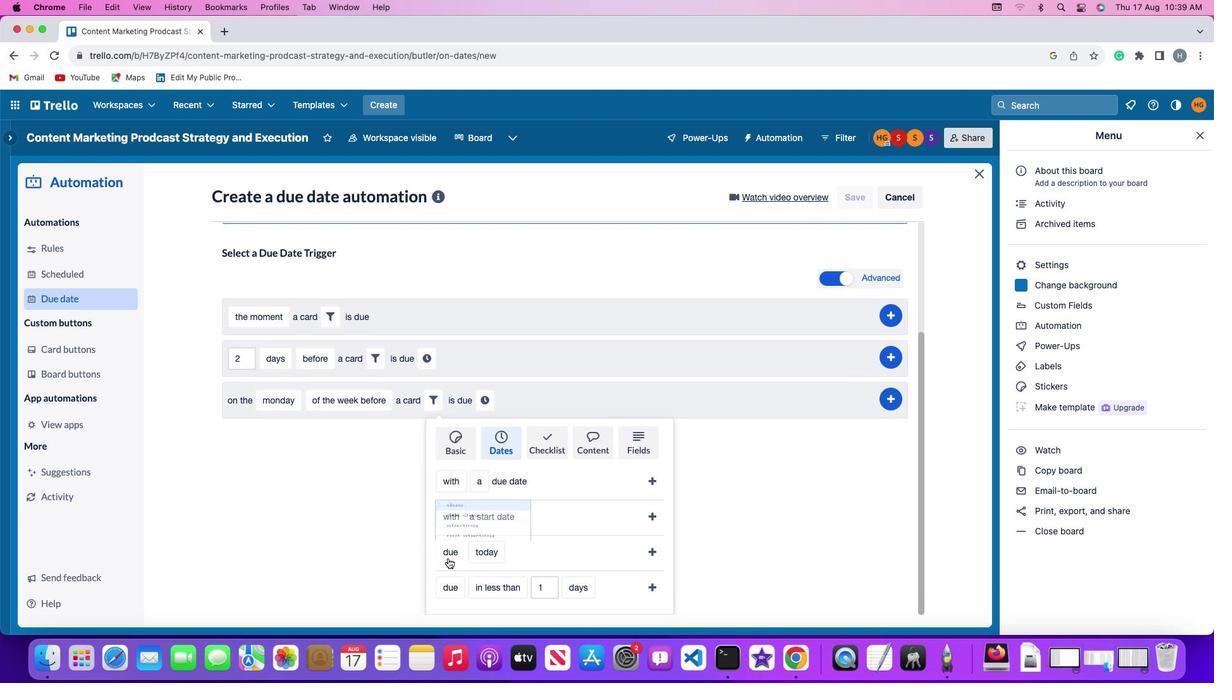 
Action: Mouse moved to (452, 533)
Screenshot: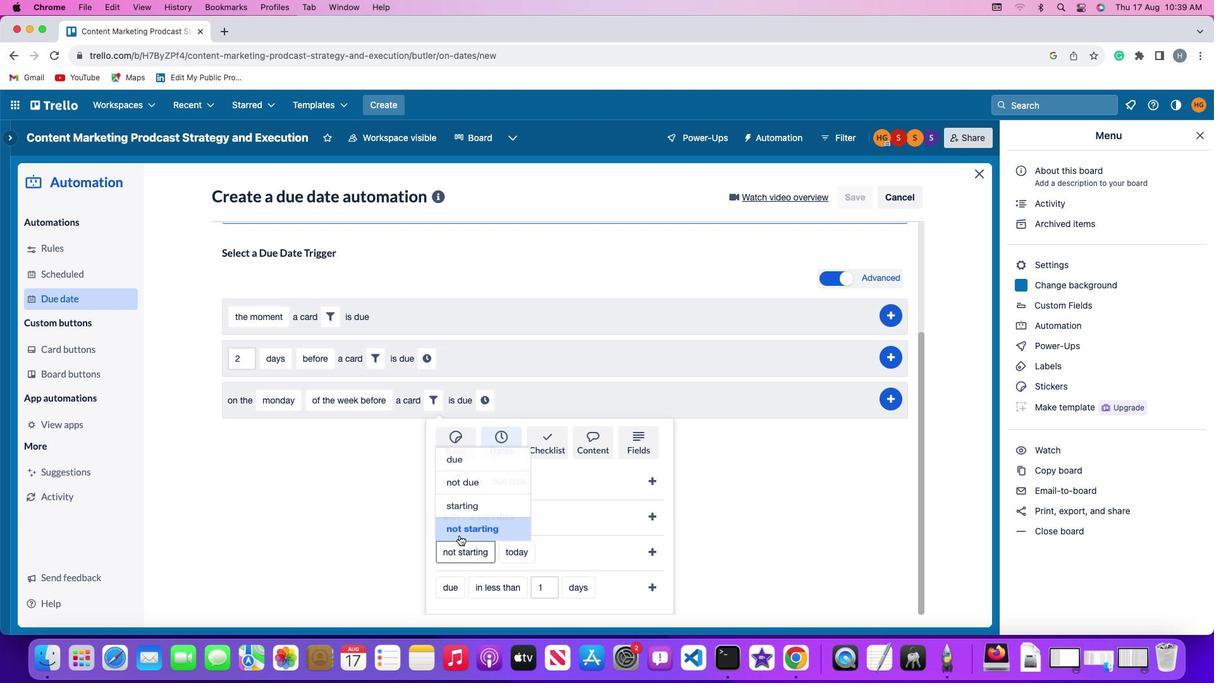 
Action: Mouse pressed left at (452, 533)
Screenshot: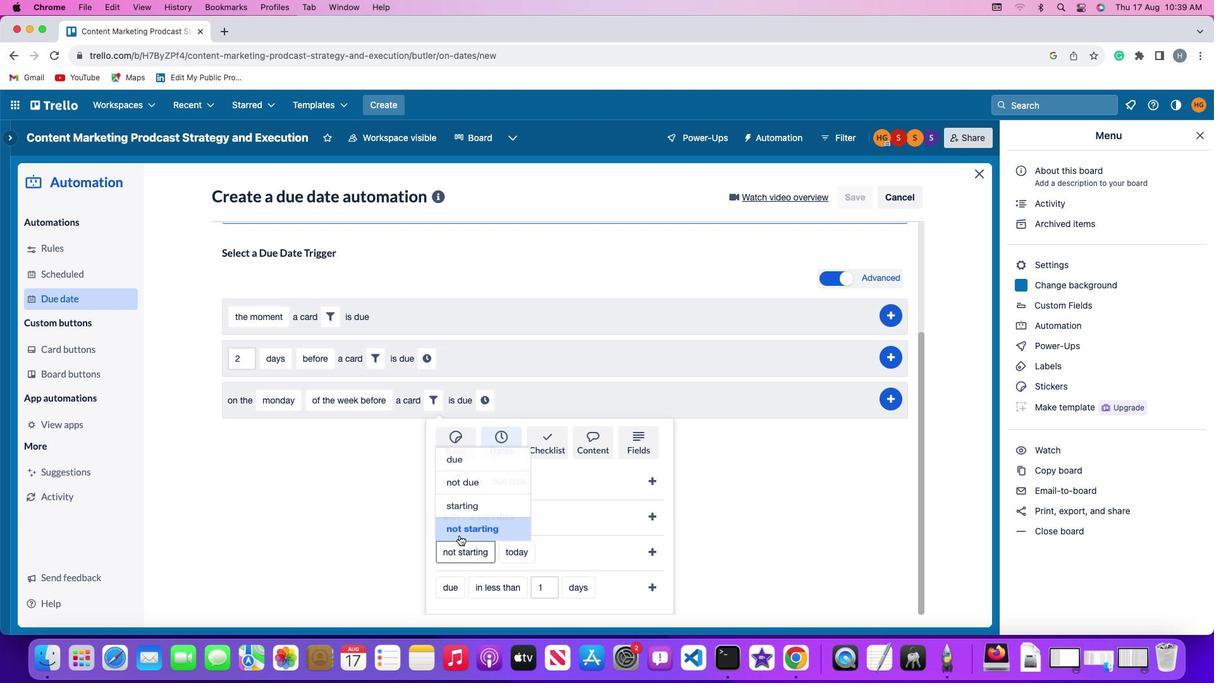 
Action: Mouse moved to (513, 549)
Screenshot: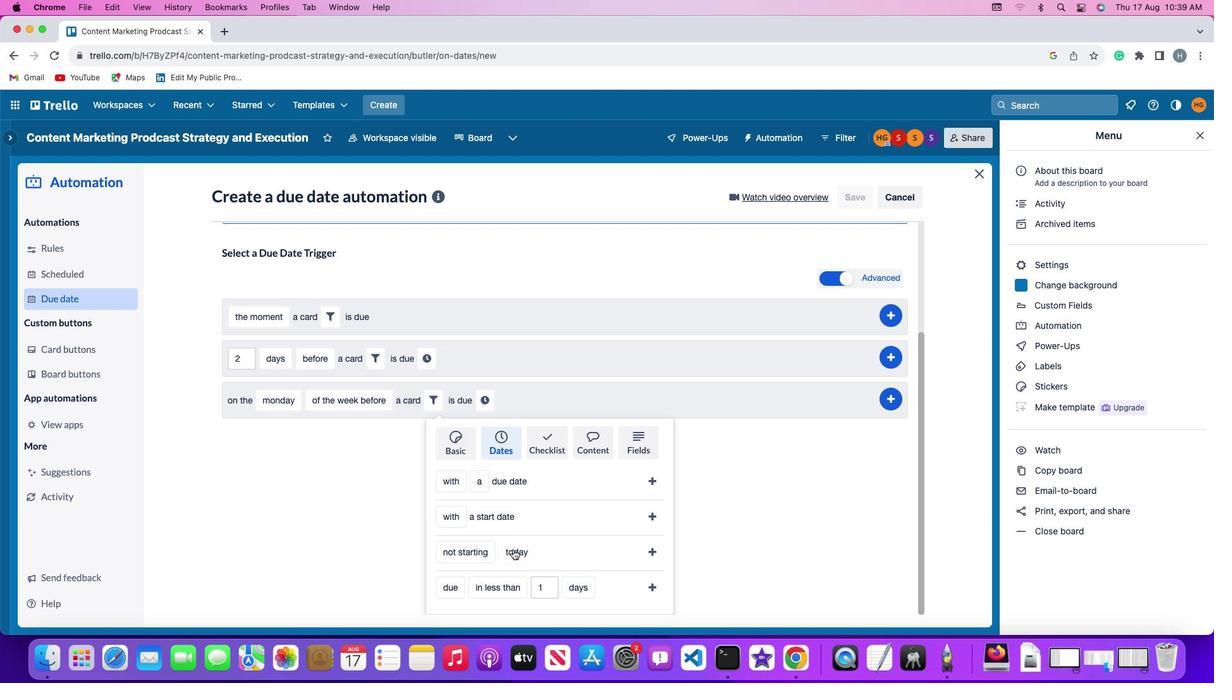 
Action: Mouse pressed left at (513, 549)
Screenshot: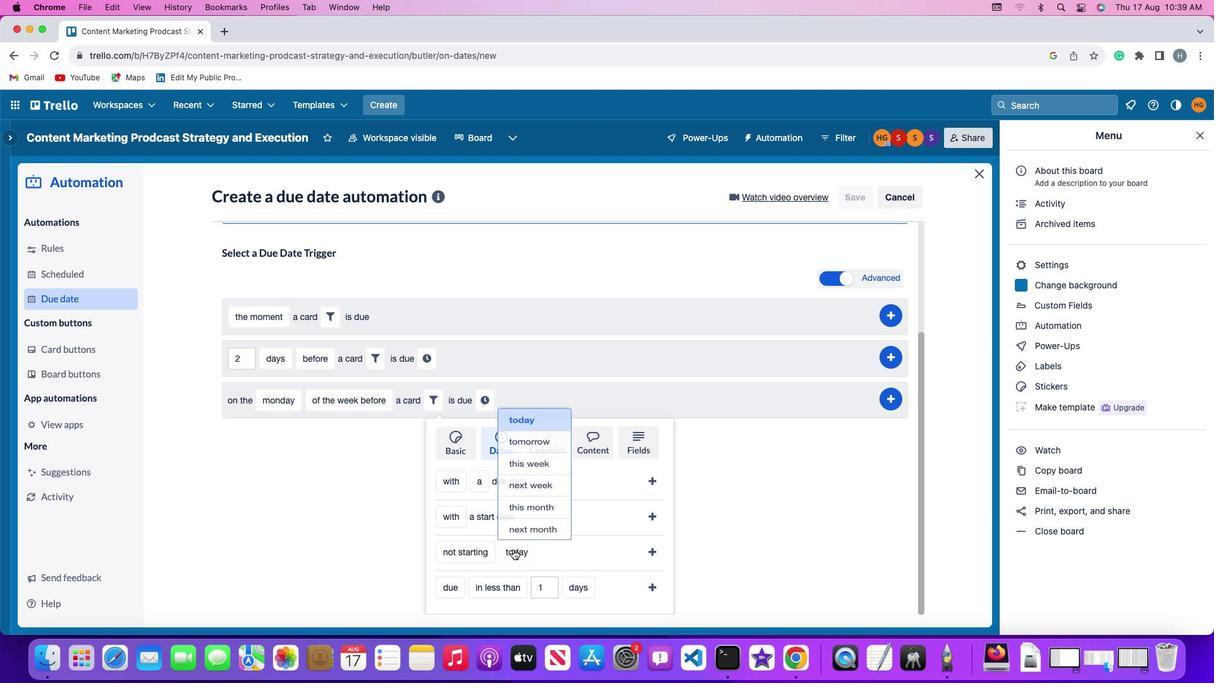 
Action: Mouse moved to (537, 471)
Screenshot: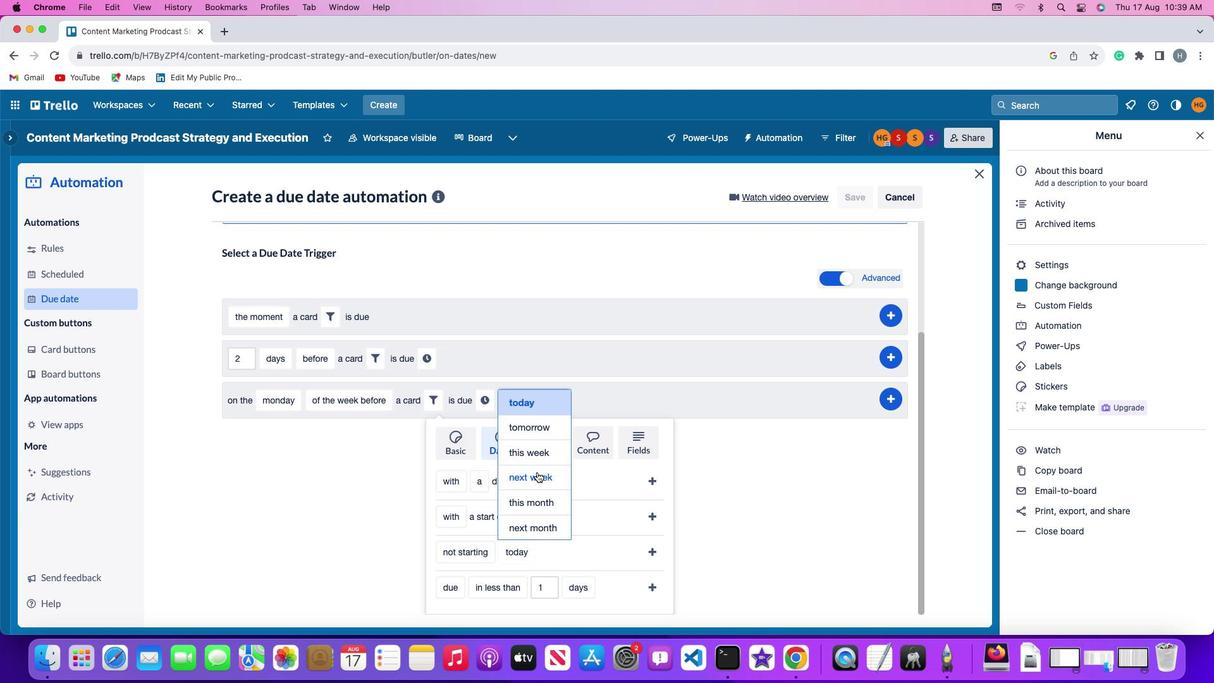 
Action: Mouse pressed left at (537, 471)
Screenshot: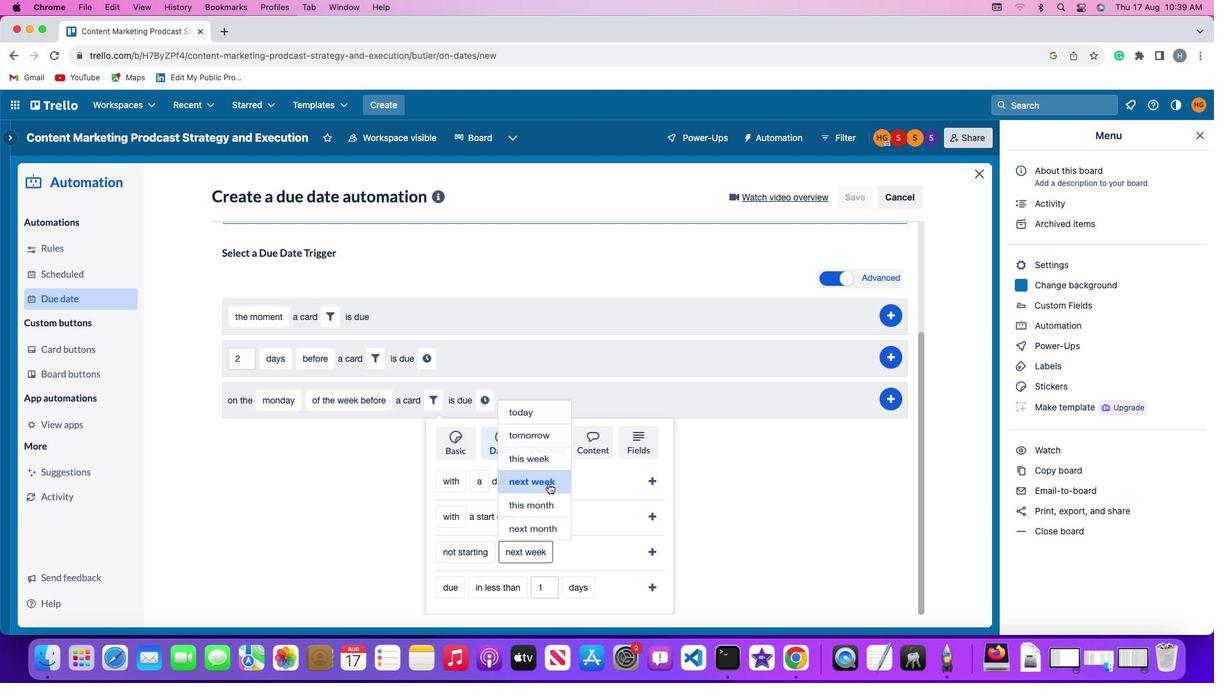 
Action: Mouse moved to (653, 549)
Screenshot: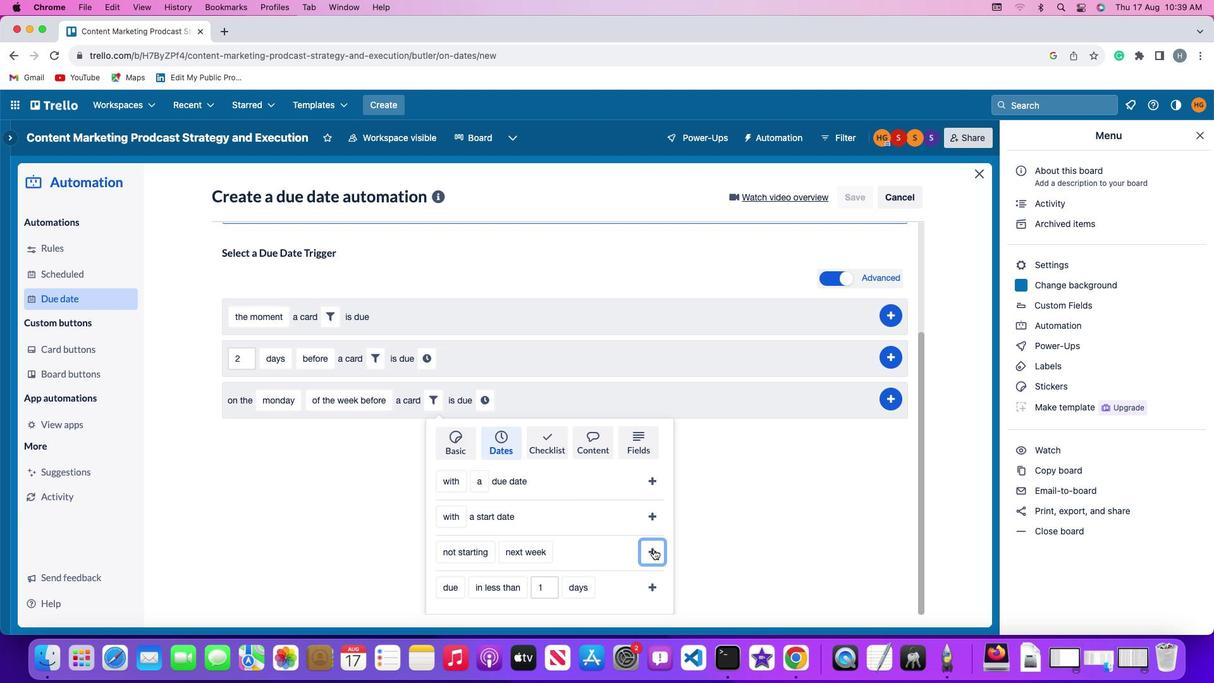 
Action: Mouse pressed left at (653, 549)
Screenshot: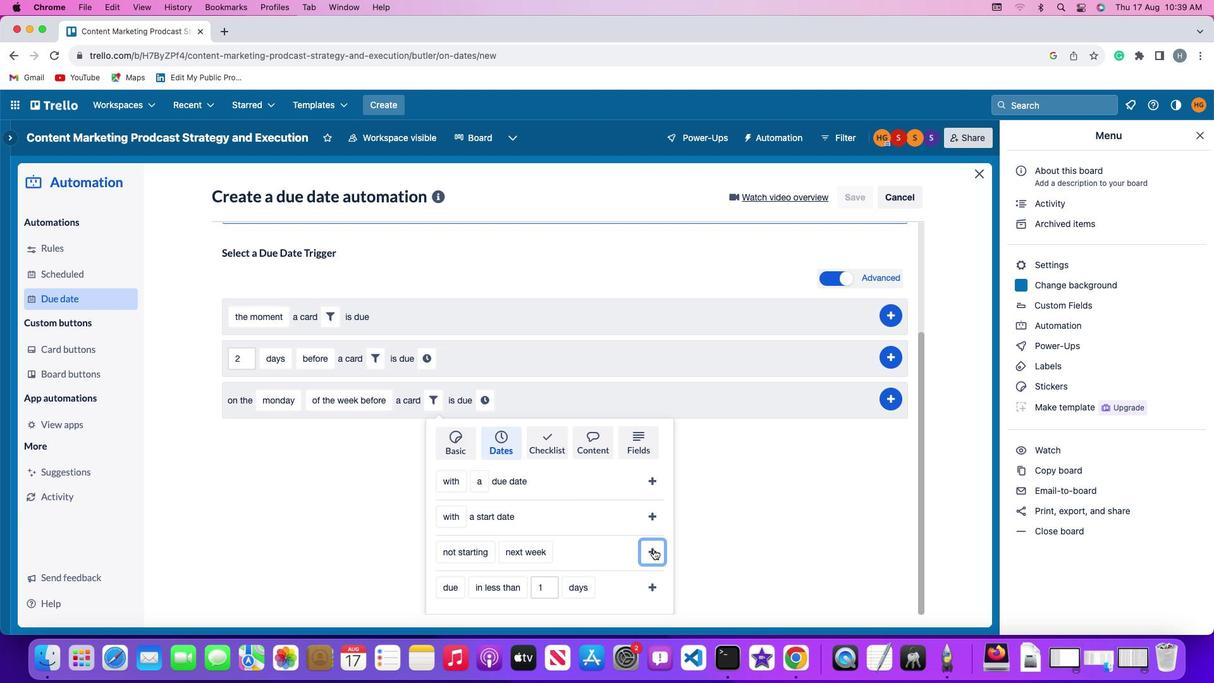 
Action: Mouse moved to (602, 549)
Screenshot: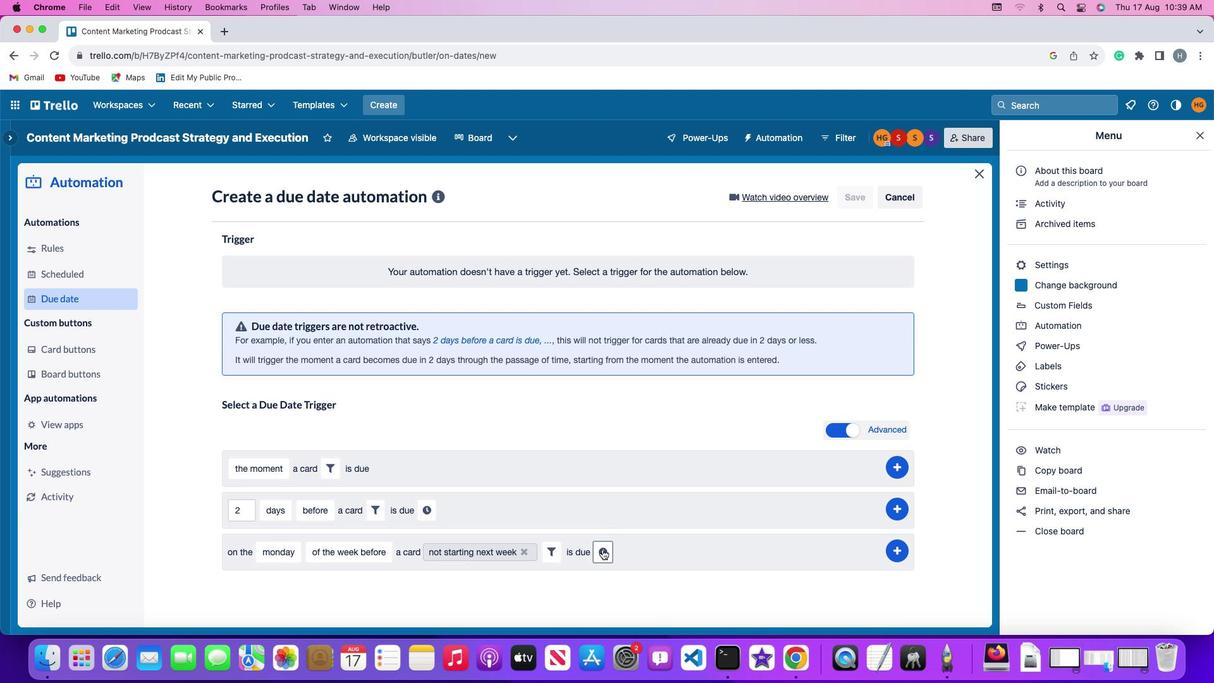 
Action: Mouse pressed left at (602, 549)
Screenshot: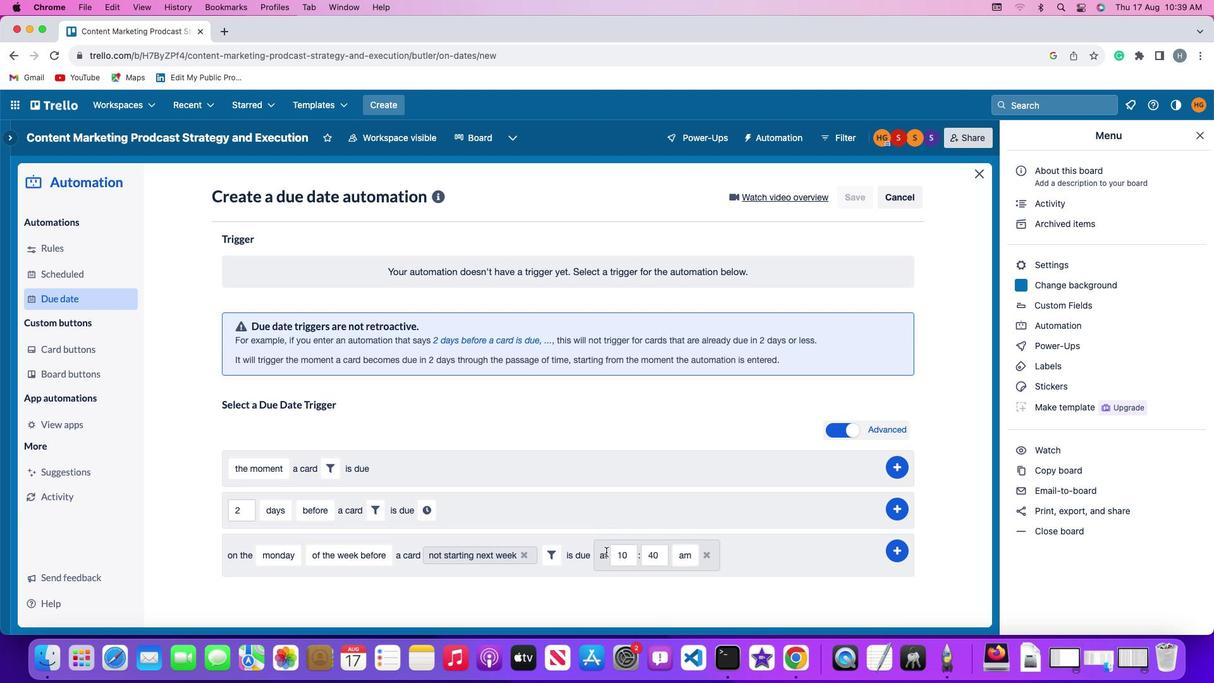 
Action: Mouse moved to (628, 556)
Screenshot: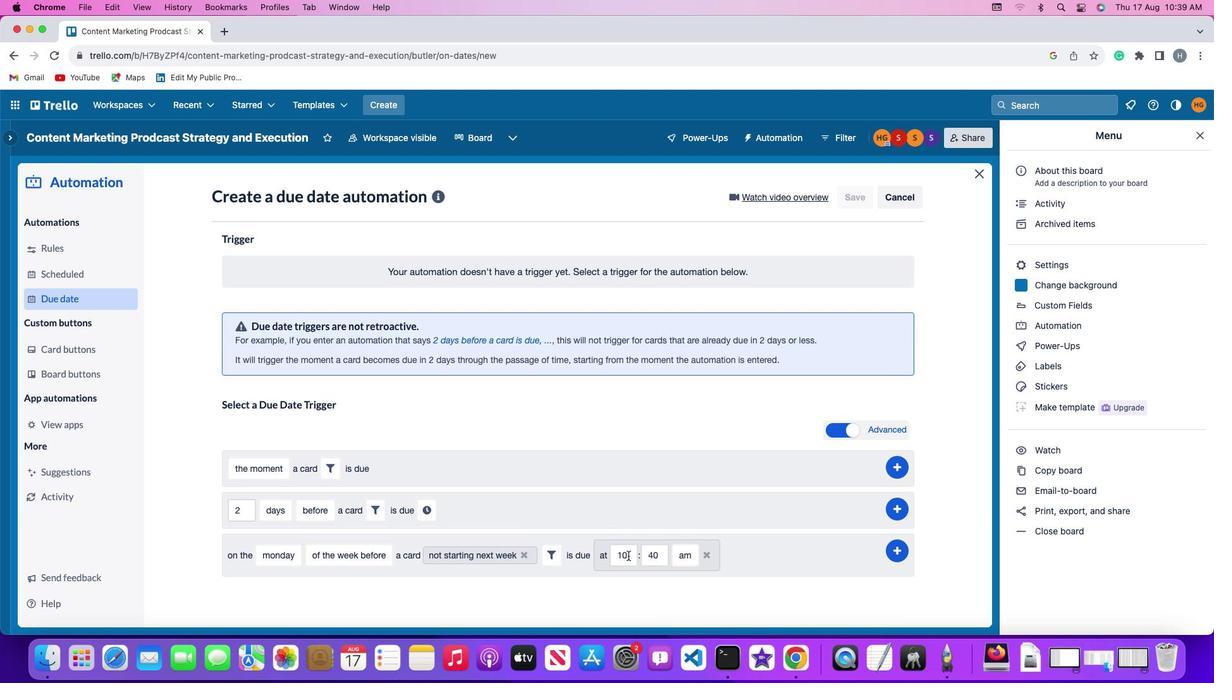 
Action: Mouse pressed left at (628, 556)
Screenshot: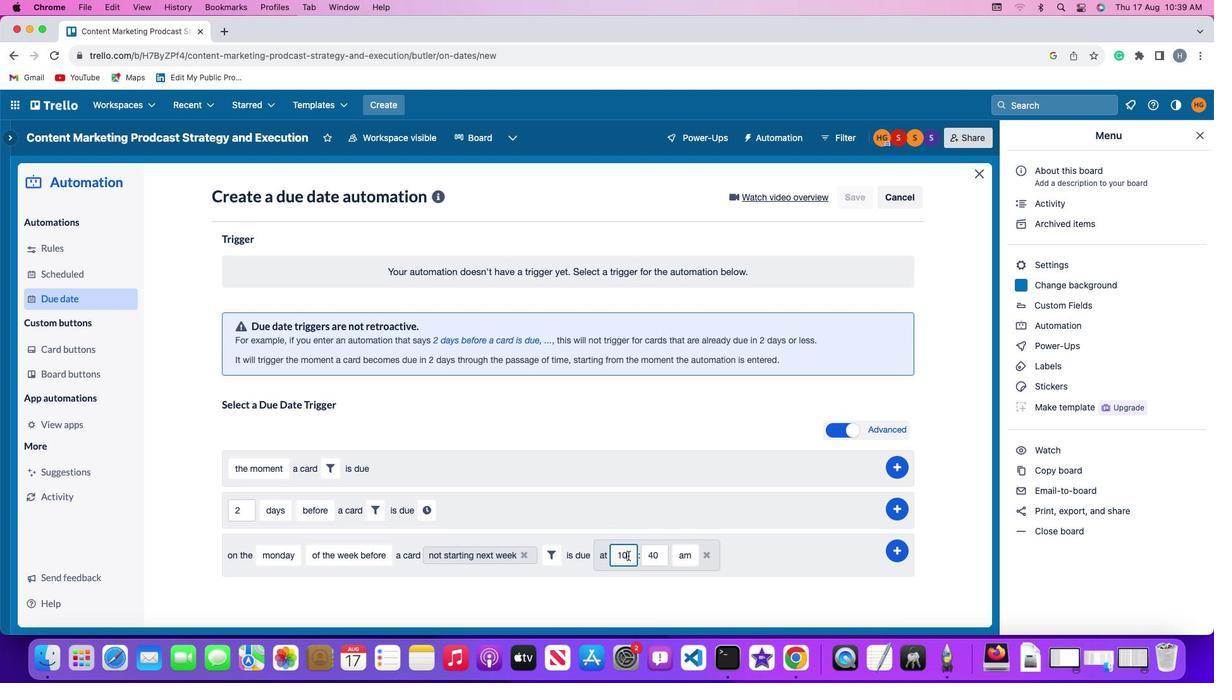 
Action: Mouse moved to (629, 551)
Screenshot: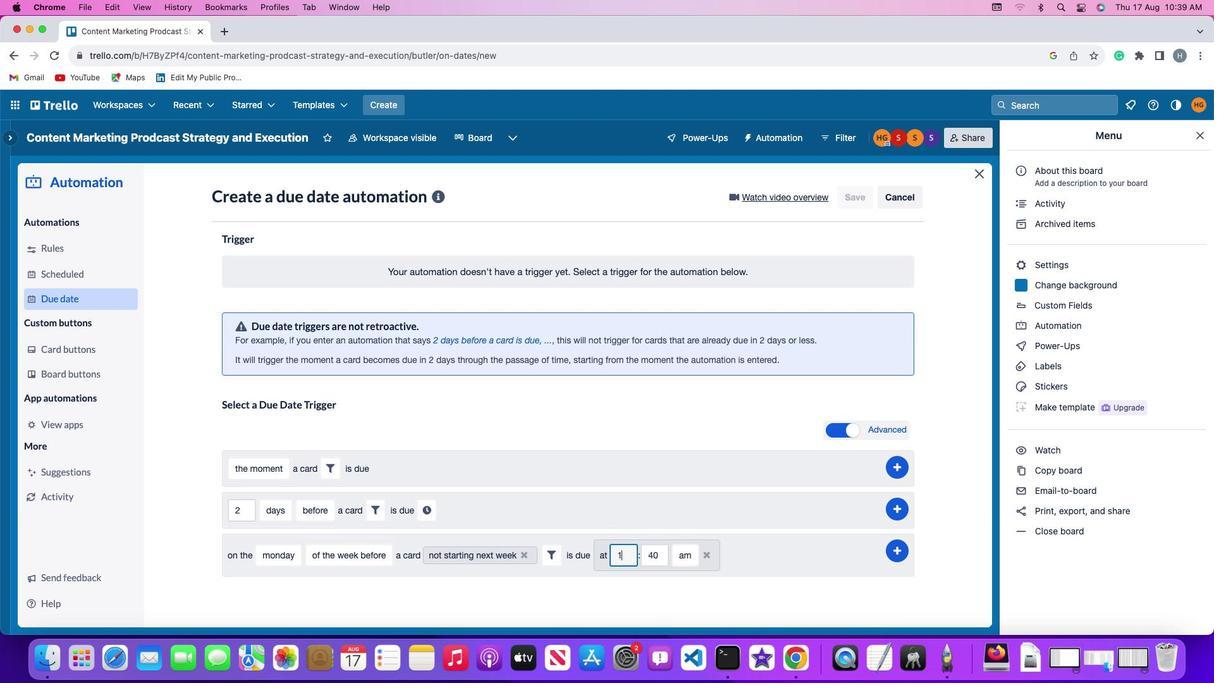 
Action: Key pressed Key.backspace'1'
Screenshot: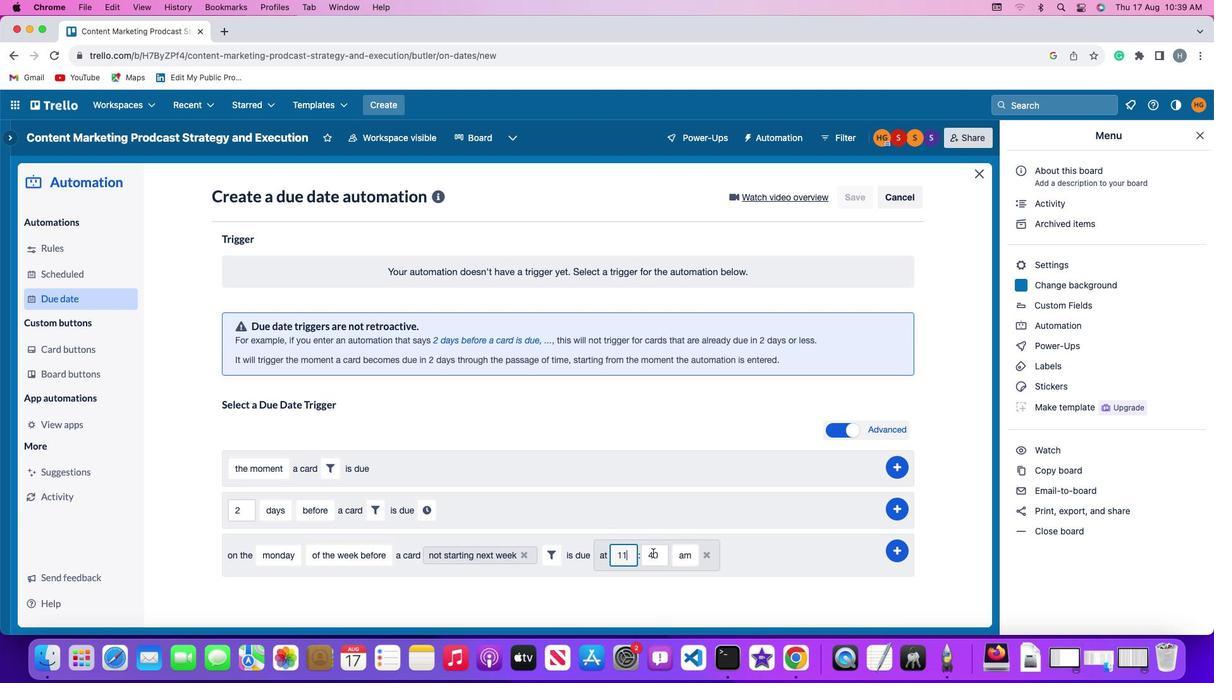 
Action: Mouse moved to (660, 552)
Screenshot: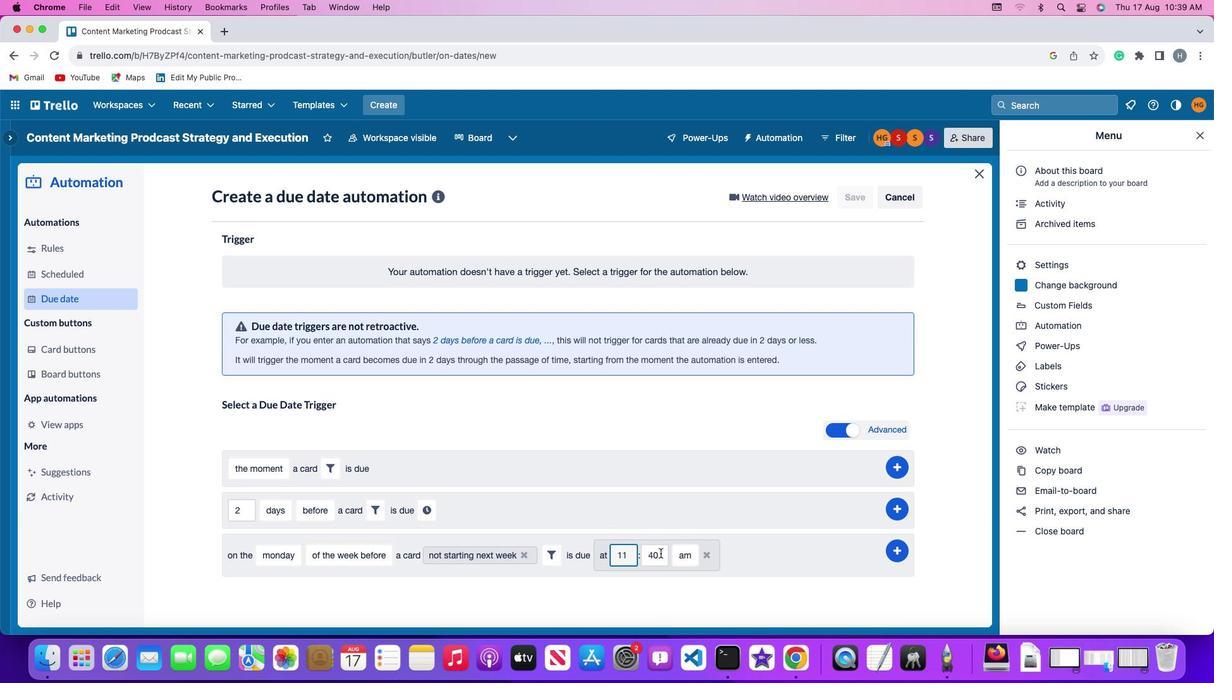 
Action: Mouse pressed left at (660, 552)
Screenshot: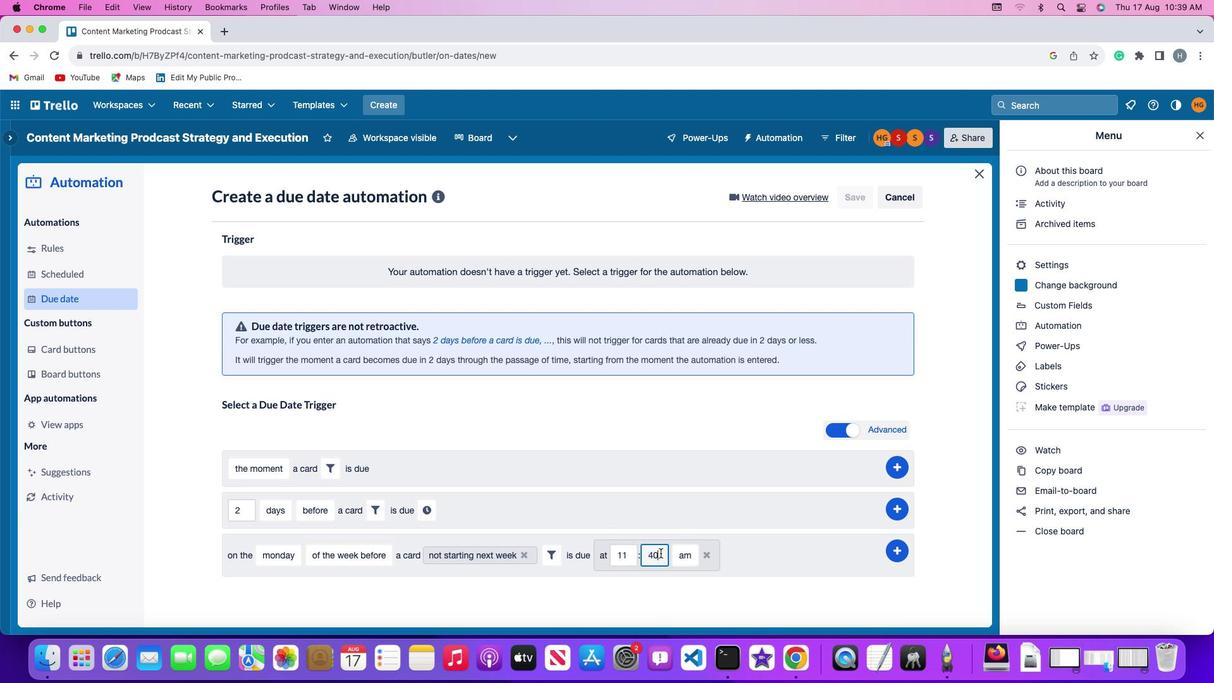 
Action: Mouse moved to (660, 552)
Screenshot: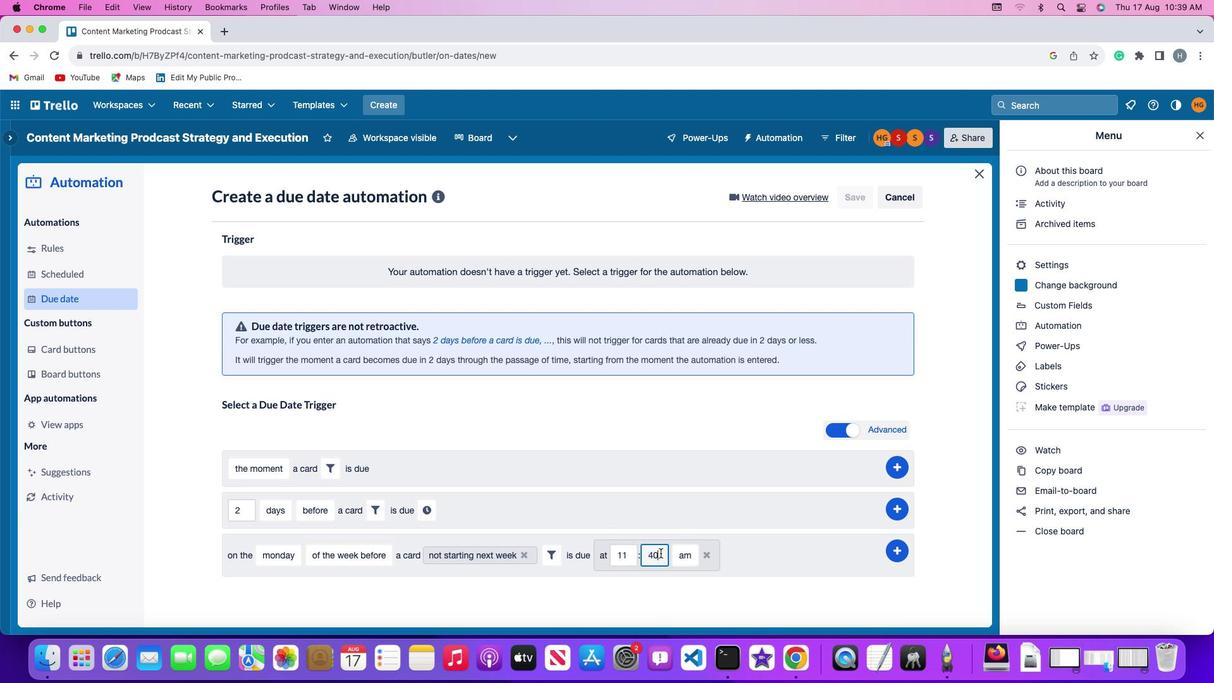 
Action: Key pressed Key.backspaceKey.backspace'0''0'
Screenshot: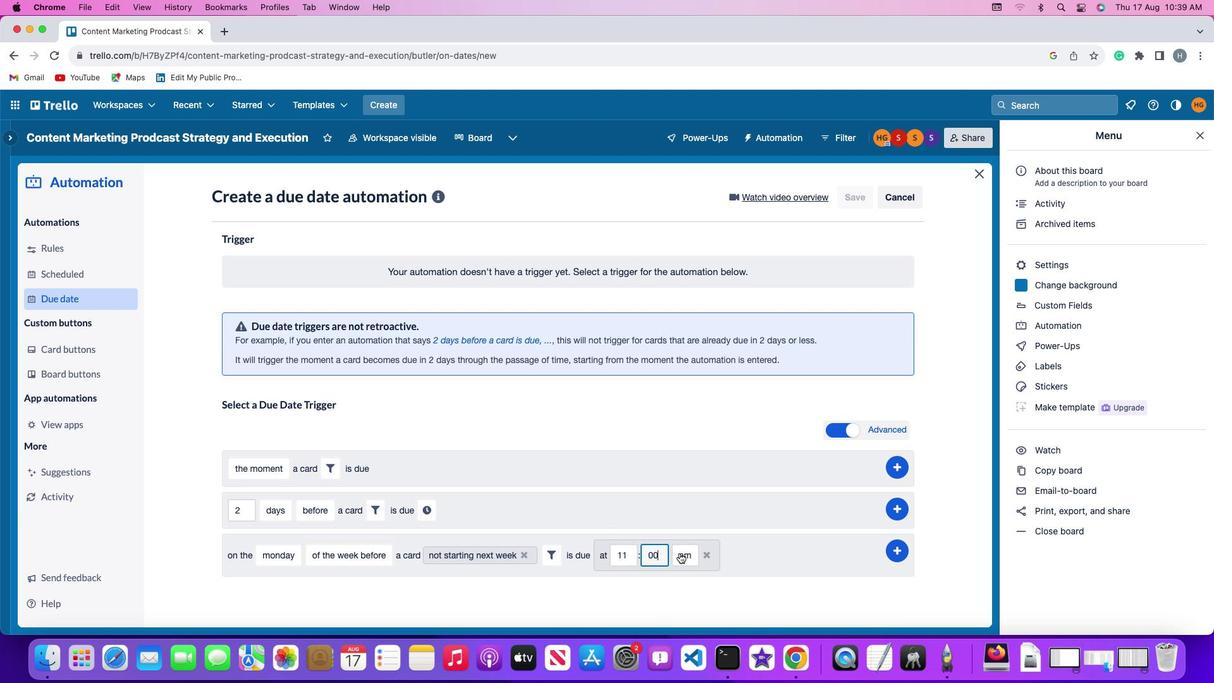 
Action: Mouse moved to (683, 552)
Screenshot: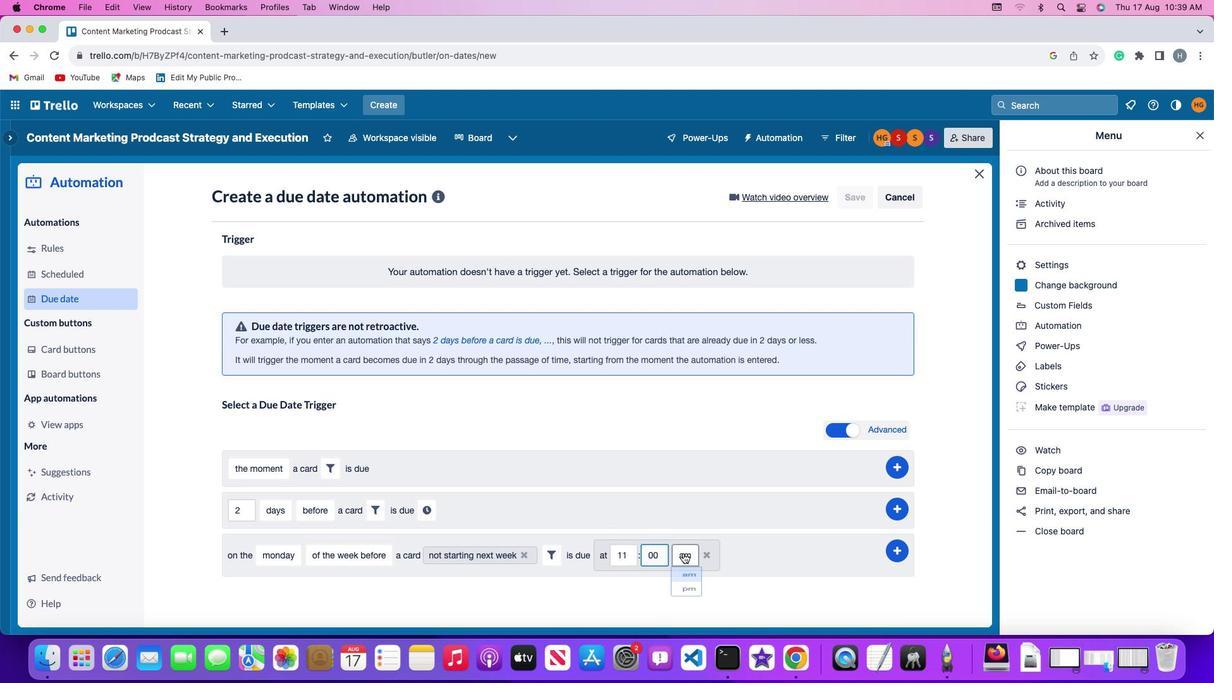 
Action: Mouse pressed left at (683, 552)
Screenshot: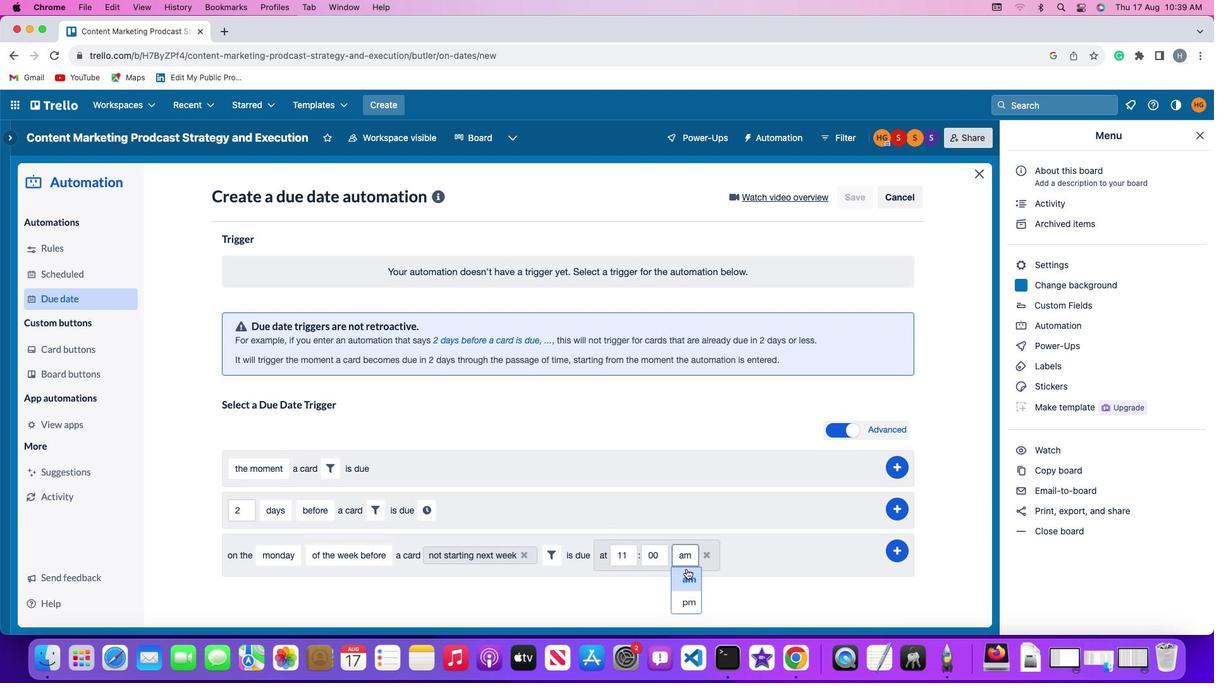 
Action: Mouse moved to (692, 578)
Screenshot: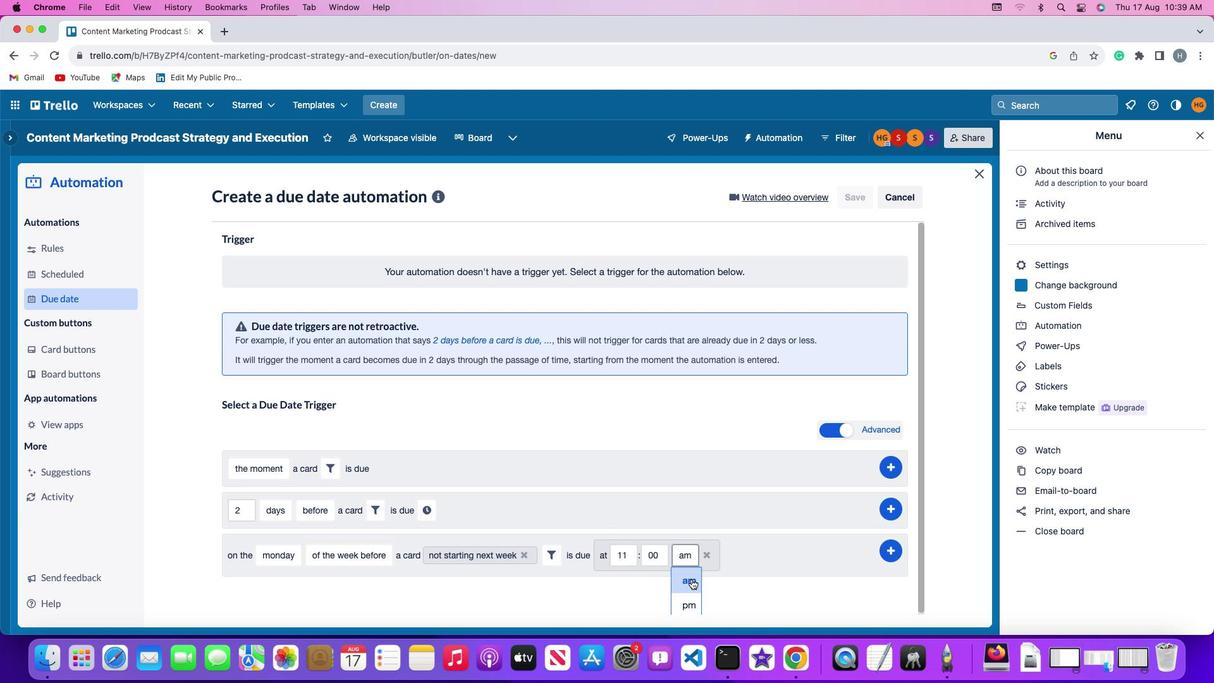 
Action: Mouse pressed left at (692, 578)
Screenshot: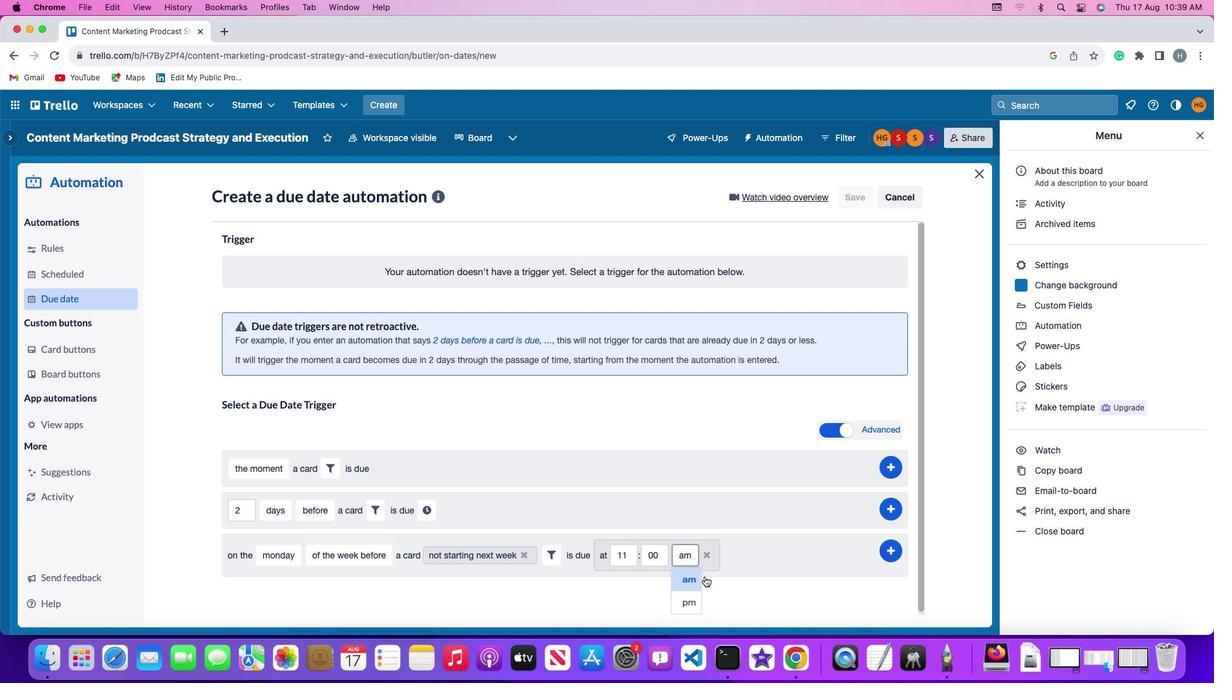 
Action: Mouse moved to (898, 547)
Screenshot: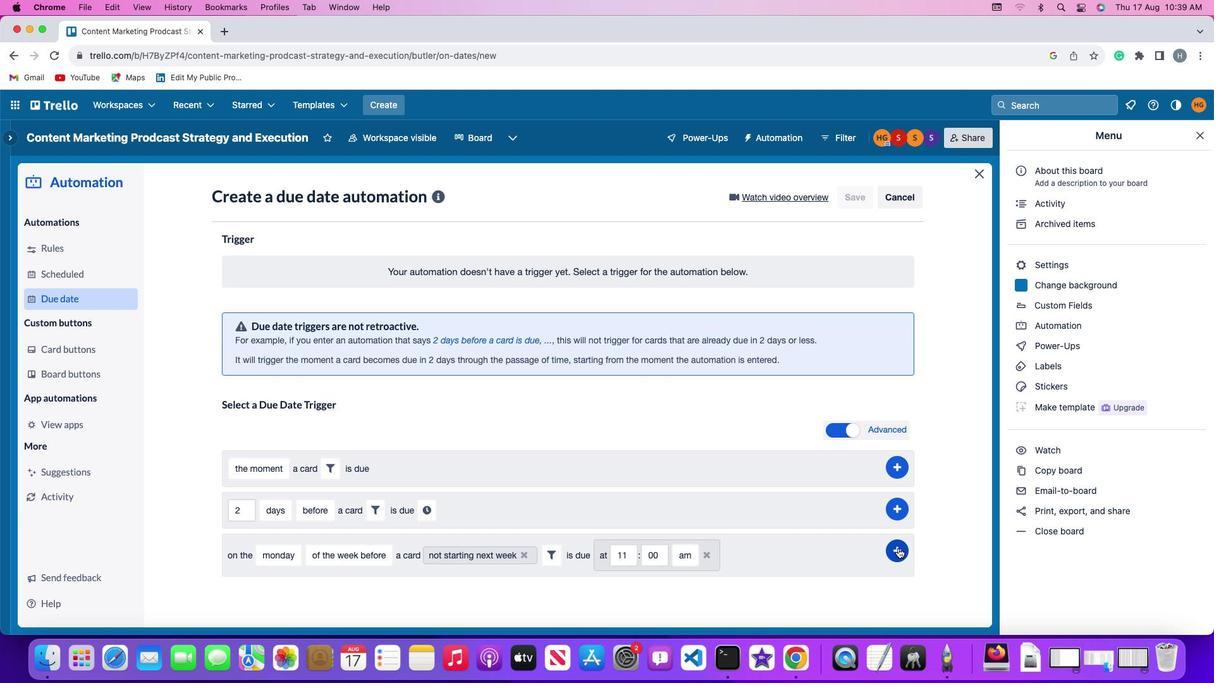 
Action: Mouse pressed left at (898, 547)
Screenshot: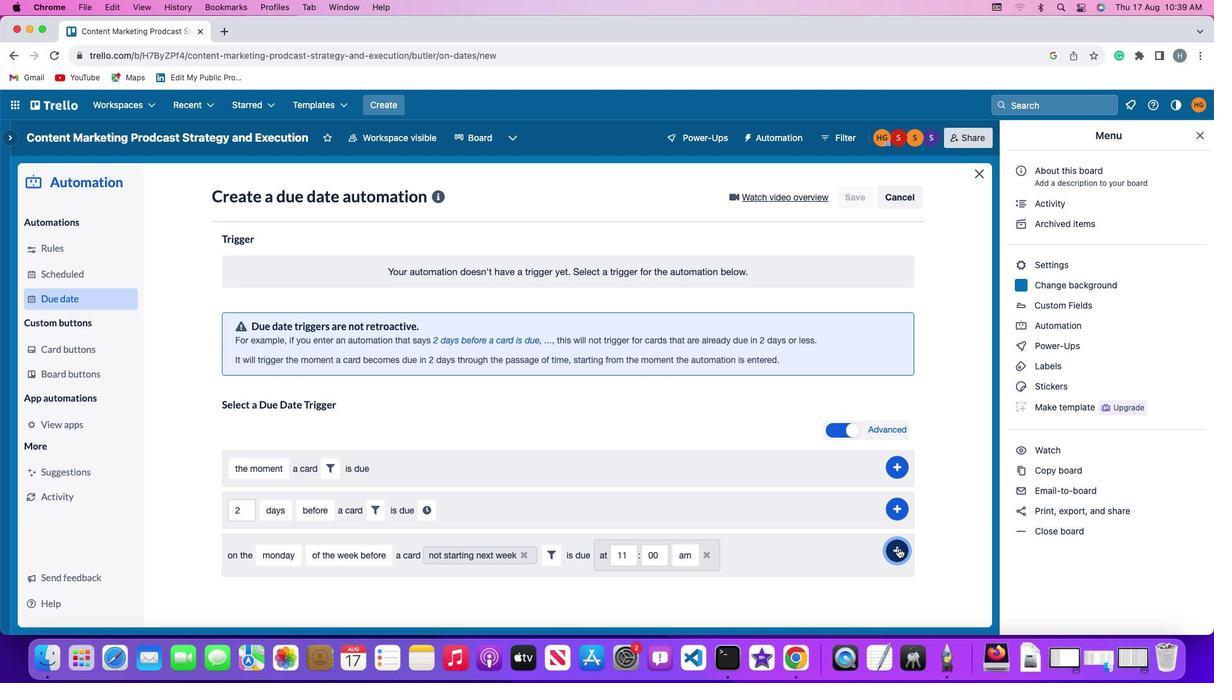
Action: Mouse moved to (941, 454)
Screenshot: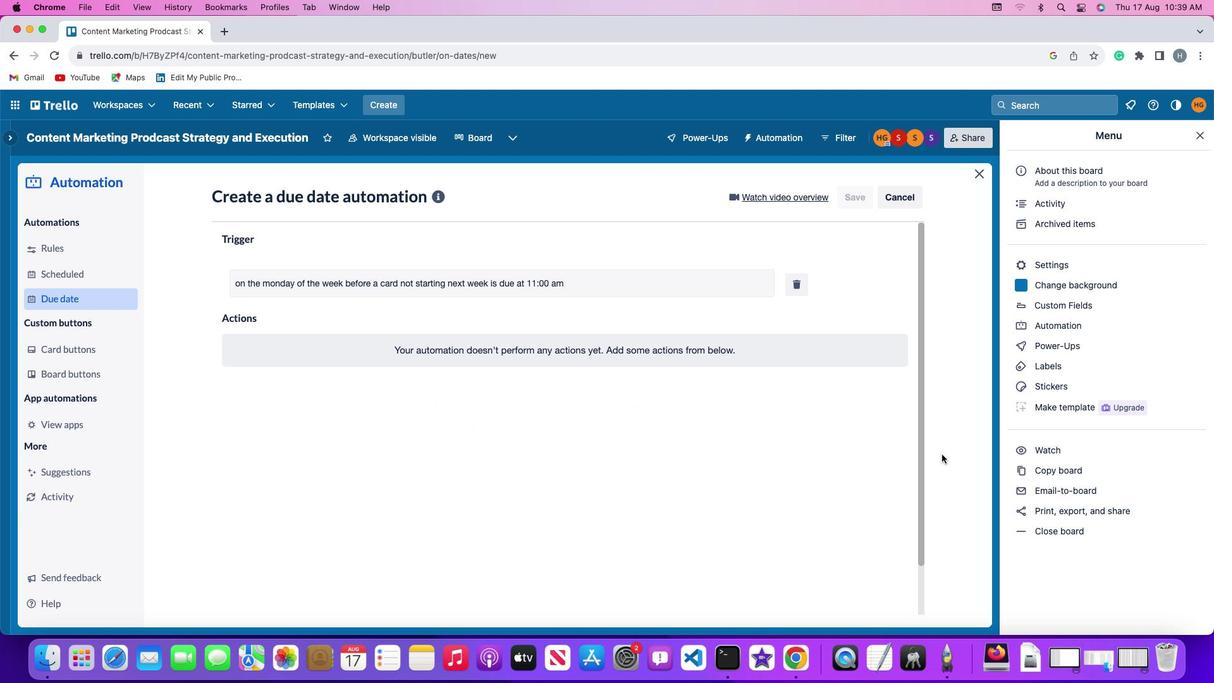 
